 Task: Add a signature Matthias Hill containing With heartfelt thanks and warm wishes, Matthias Hill to email address softage.3@softage.net and add a folder Meeting minutes
Action: Mouse moved to (46, 94)
Screenshot: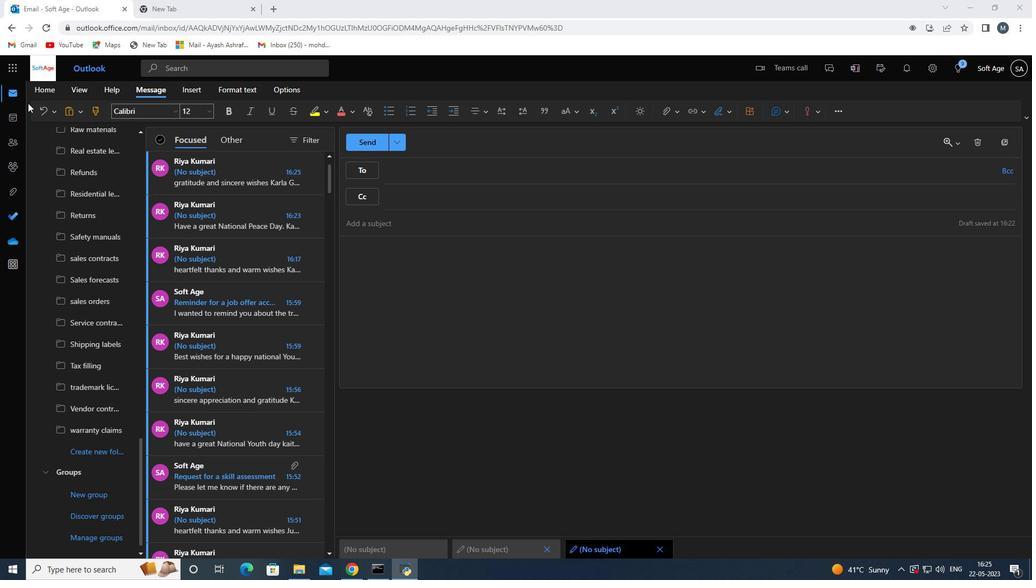 
Action: Mouse pressed left at (46, 94)
Screenshot: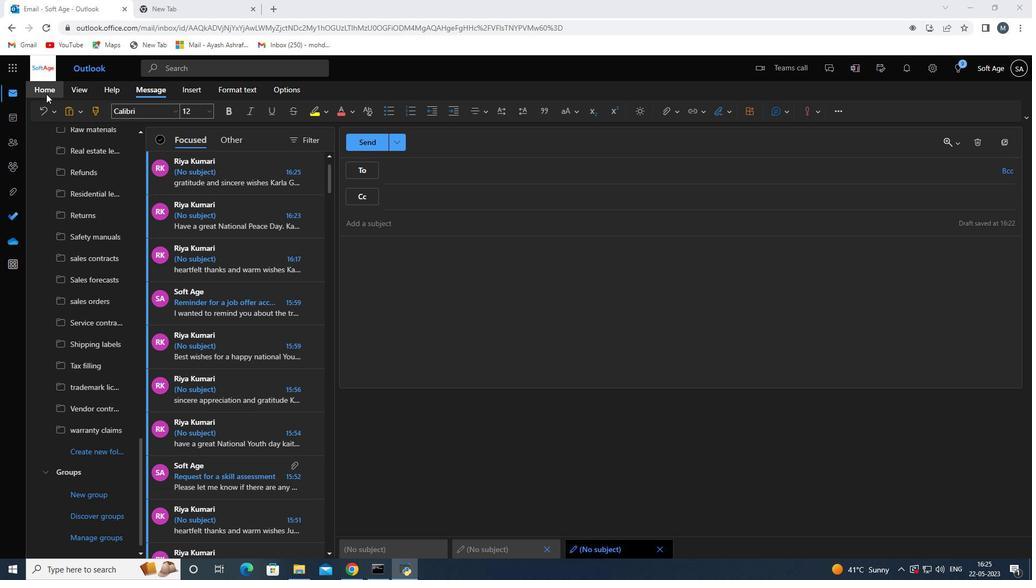 
Action: Mouse moved to (135, 108)
Screenshot: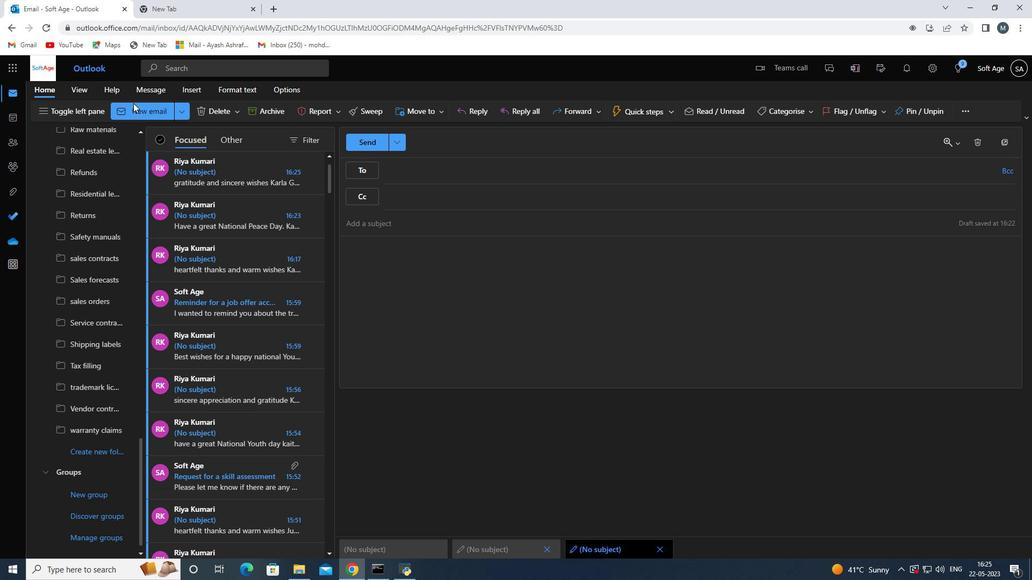 
Action: Mouse pressed left at (135, 108)
Screenshot: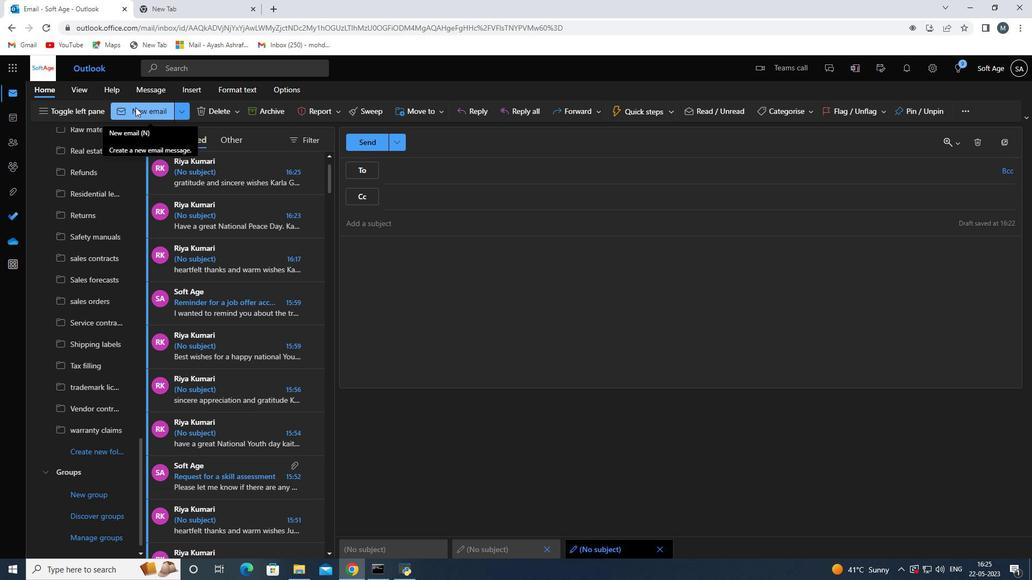 
Action: Mouse moved to (731, 113)
Screenshot: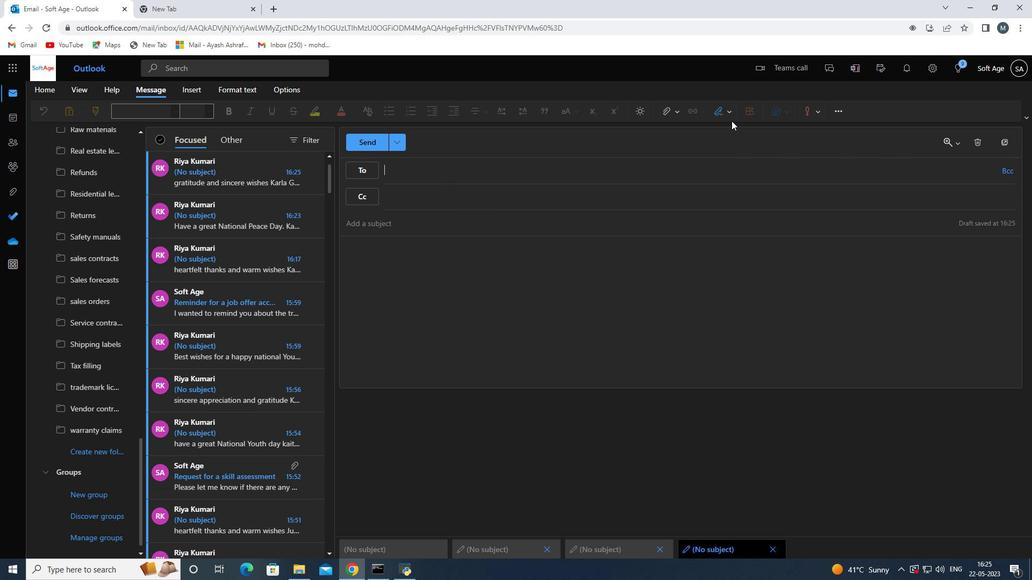 
Action: Mouse pressed left at (731, 113)
Screenshot: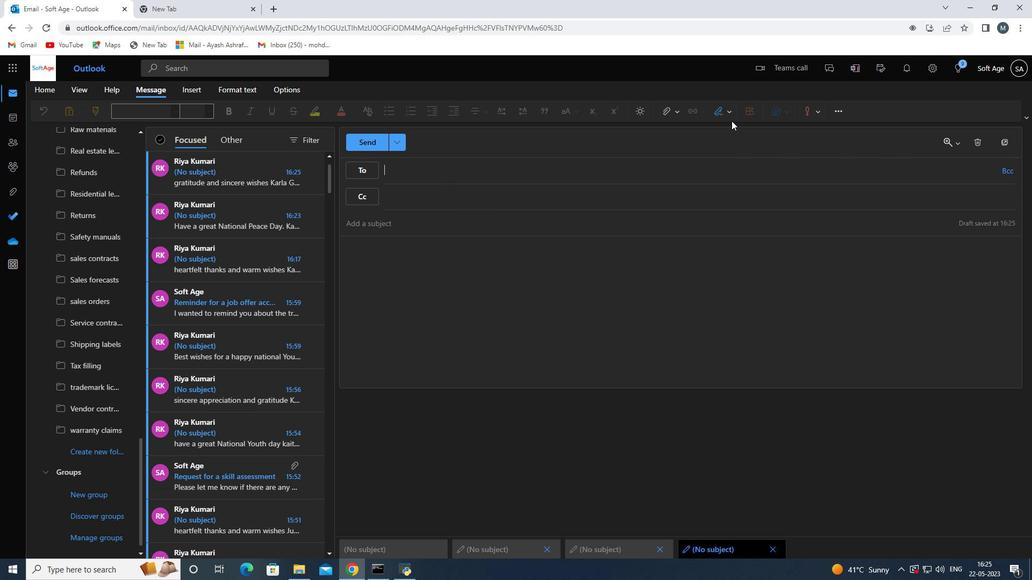 
Action: Mouse moved to (705, 159)
Screenshot: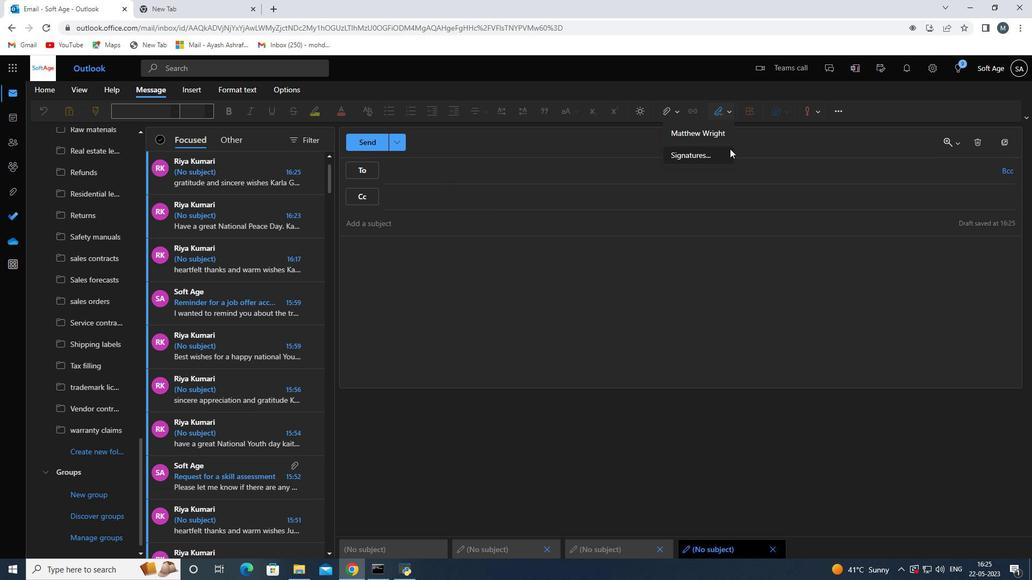 
Action: Mouse pressed left at (705, 159)
Screenshot: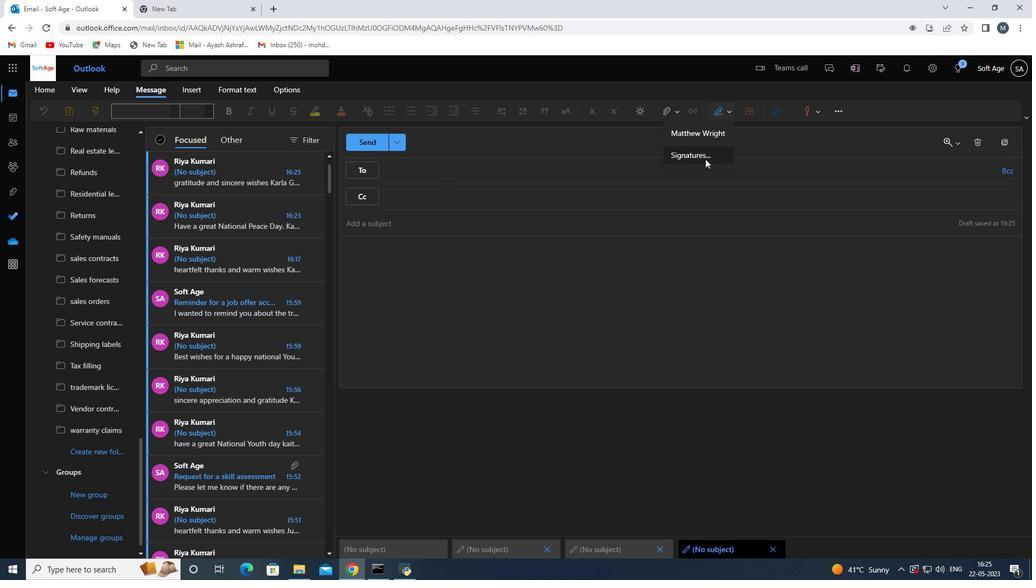
Action: Mouse moved to (724, 201)
Screenshot: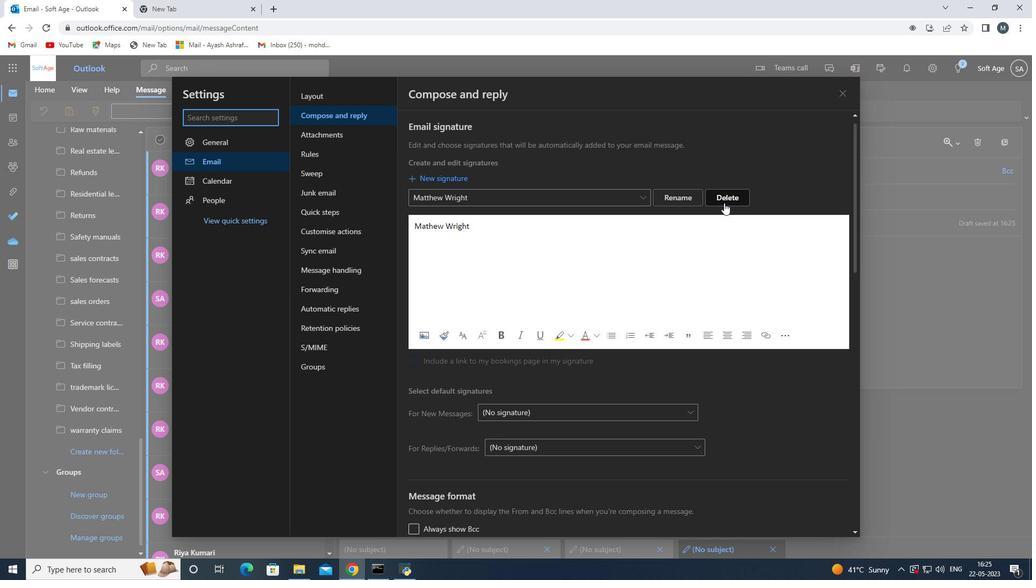 
Action: Mouse pressed left at (724, 201)
Screenshot: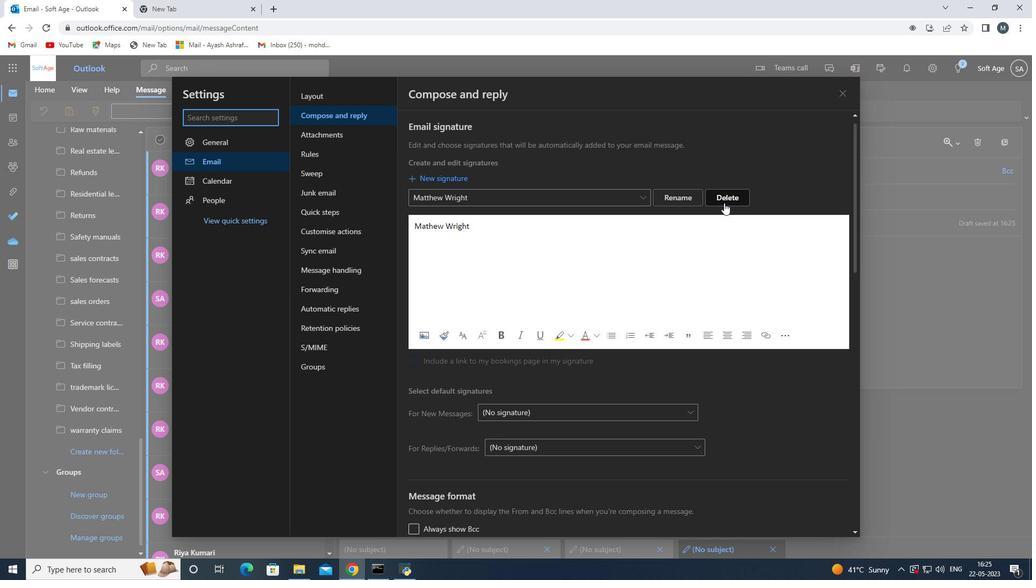 
Action: Mouse moved to (501, 194)
Screenshot: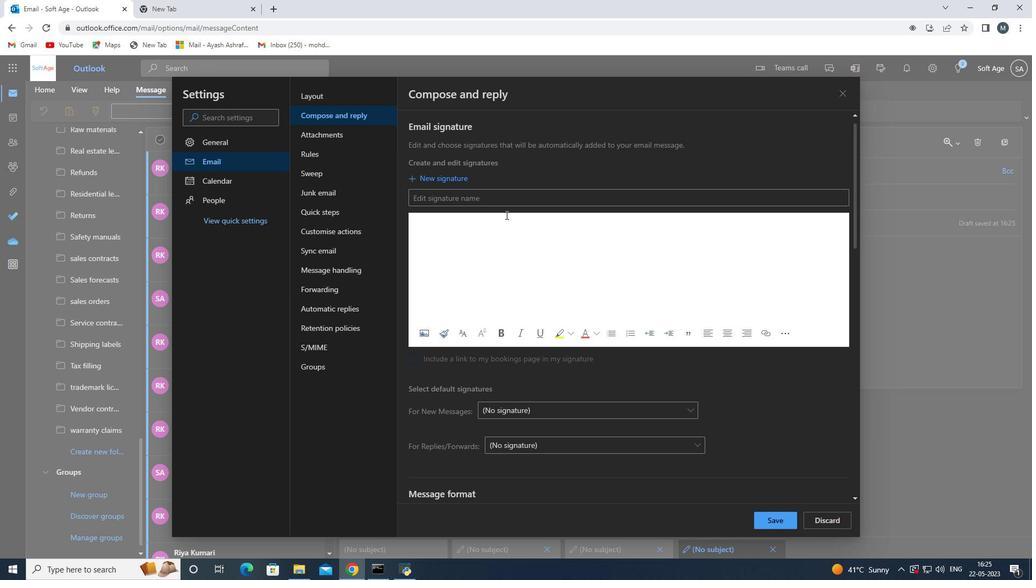 
Action: Mouse pressed left at (501, 194)
Screenshot: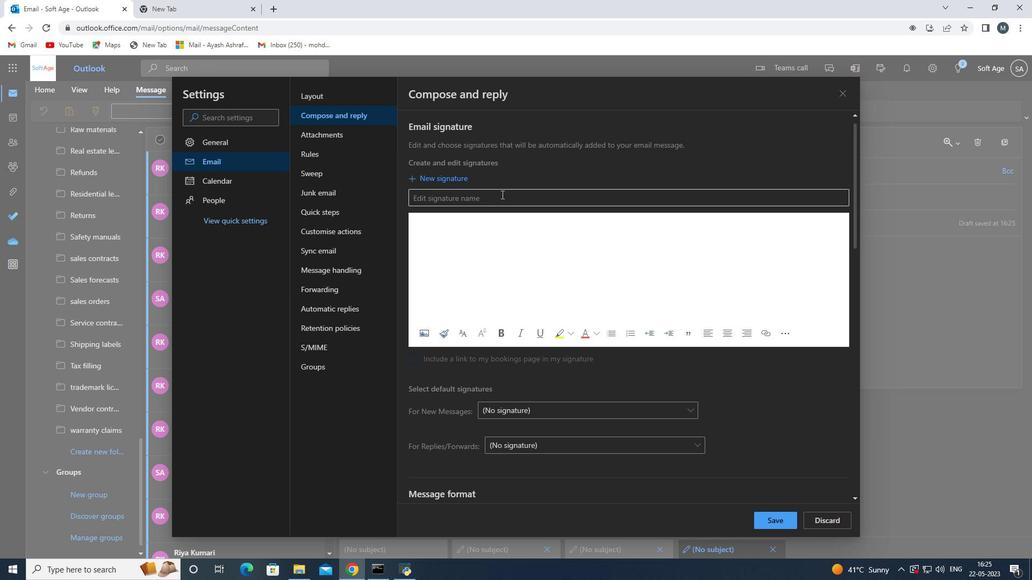
Action: Key pressed <Key.shift>mathi<Key.backspace><Key.backspace><Key.backspace><Key.backspace><Key.backspace><Key.shift>Matthias<Key.space><Key.shift>H<Key.backspace><Key.shift>Hill<Key.space>
Screenshot: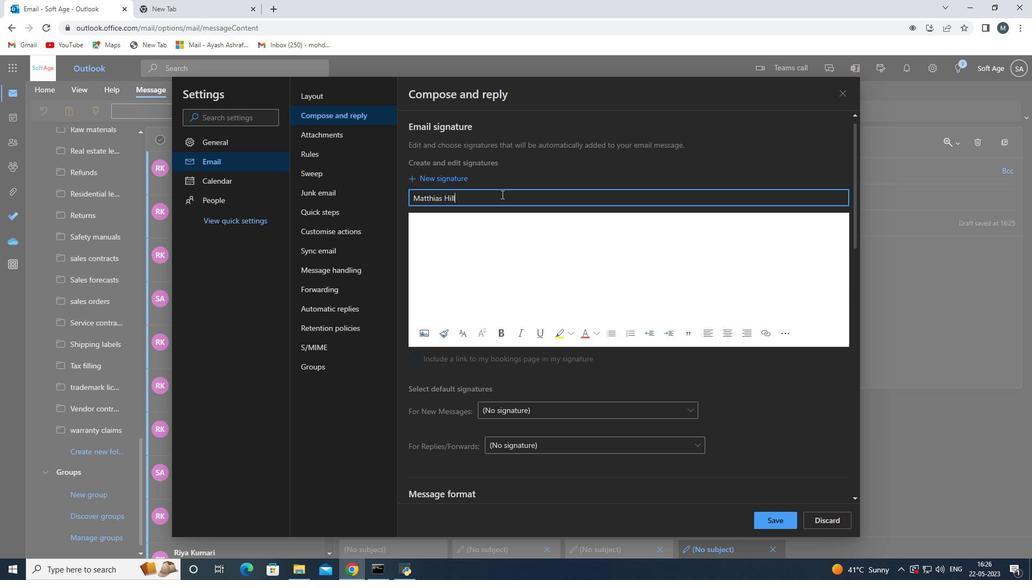
Action: Mouse moved to (477, 231)
Screenshot: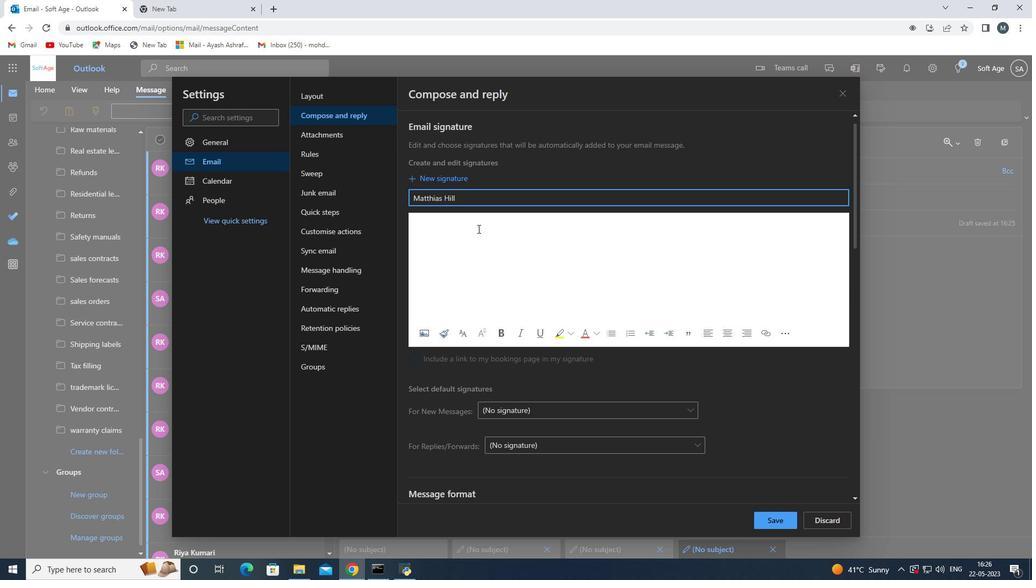 
Action: Mouse pressed left at (477, 231)
Screenshot: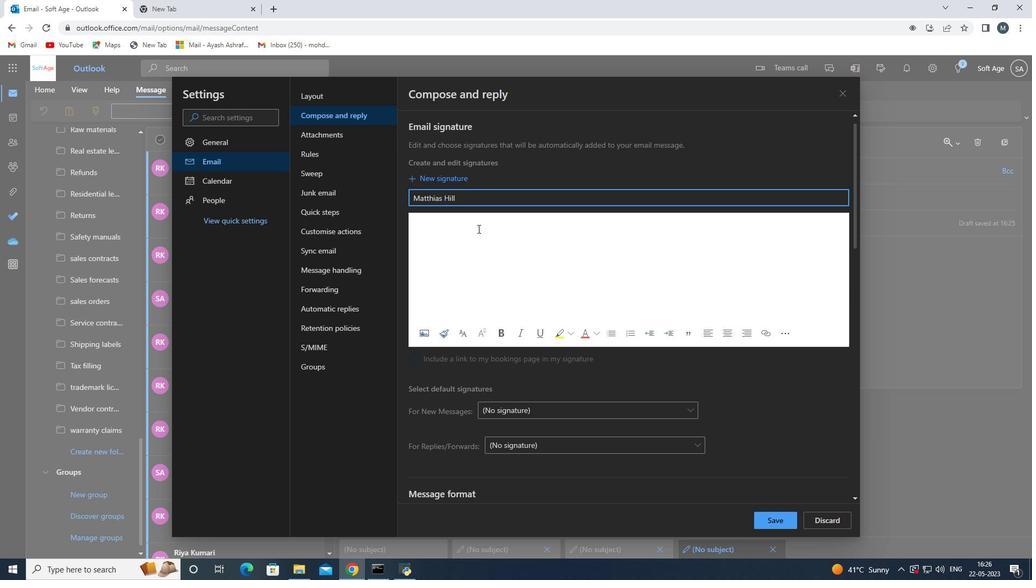 
Action: Mouse moved to (477, 231)
Screenshot: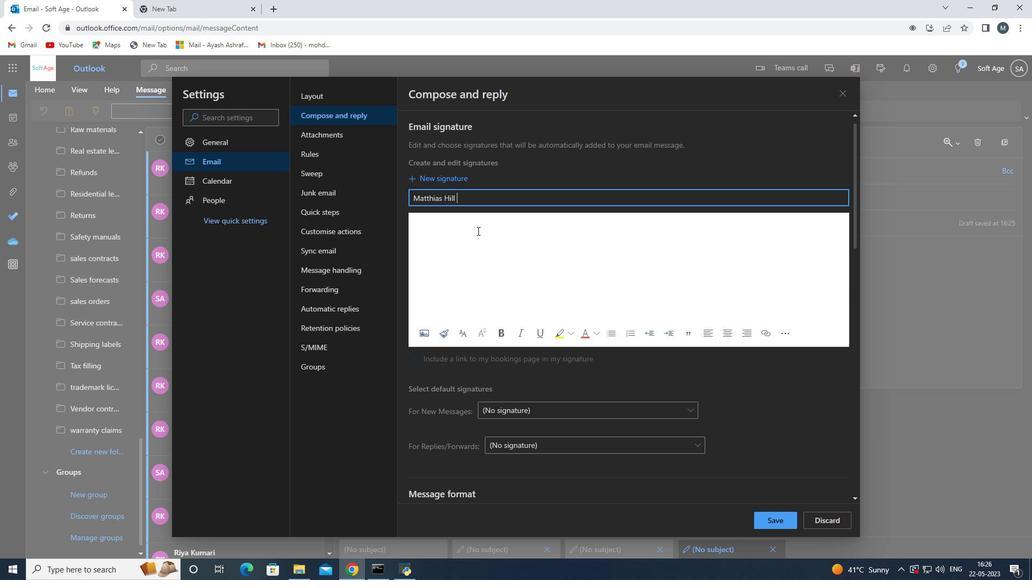 
Action: Key pressed <Key.shift>Matthis<Key.backspace>as<Key.space><Key.shift>Hill<Key.space>
Screenshot: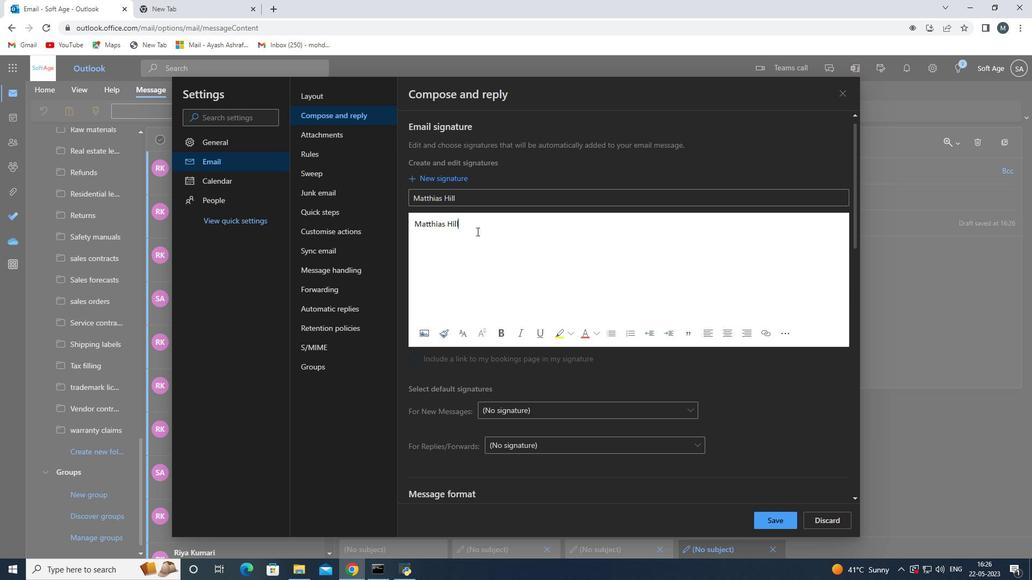 
Action: Mouse moved to (771, 520)
Screenshot: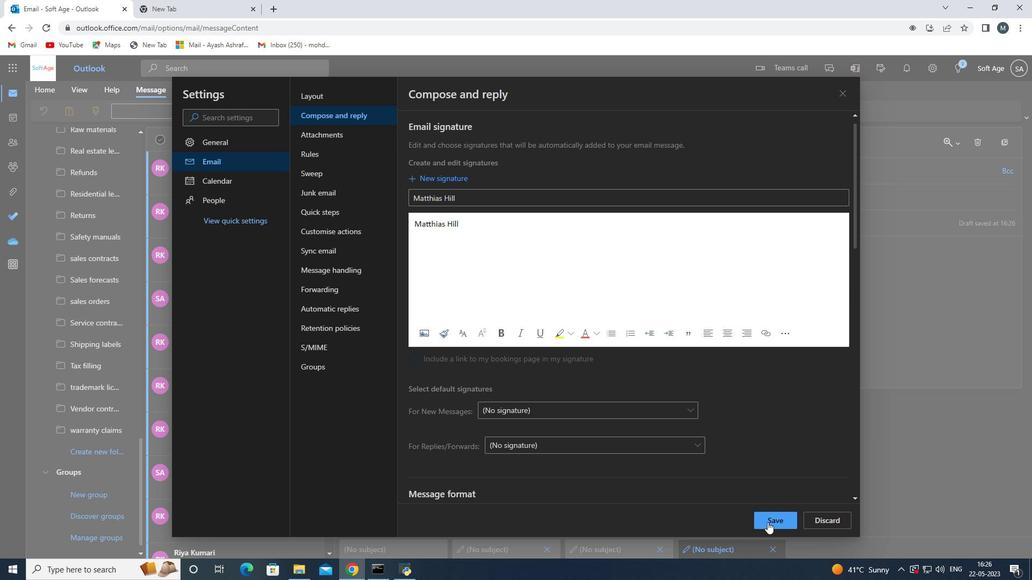 
Action: Mouse pressed left at (771, 520)
Screenshot: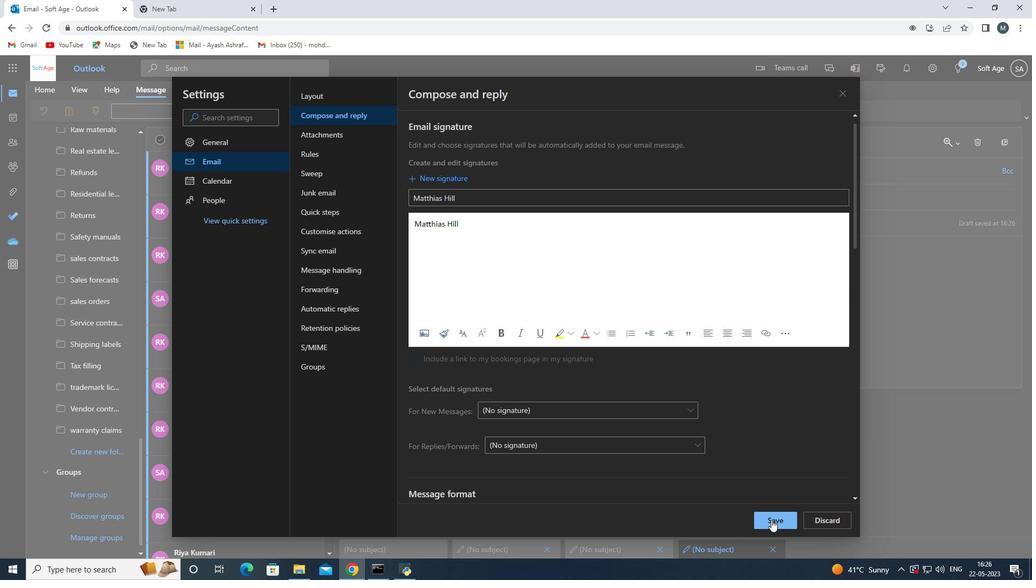 
Action: Mouse moved to (847, 93)
Screenshot: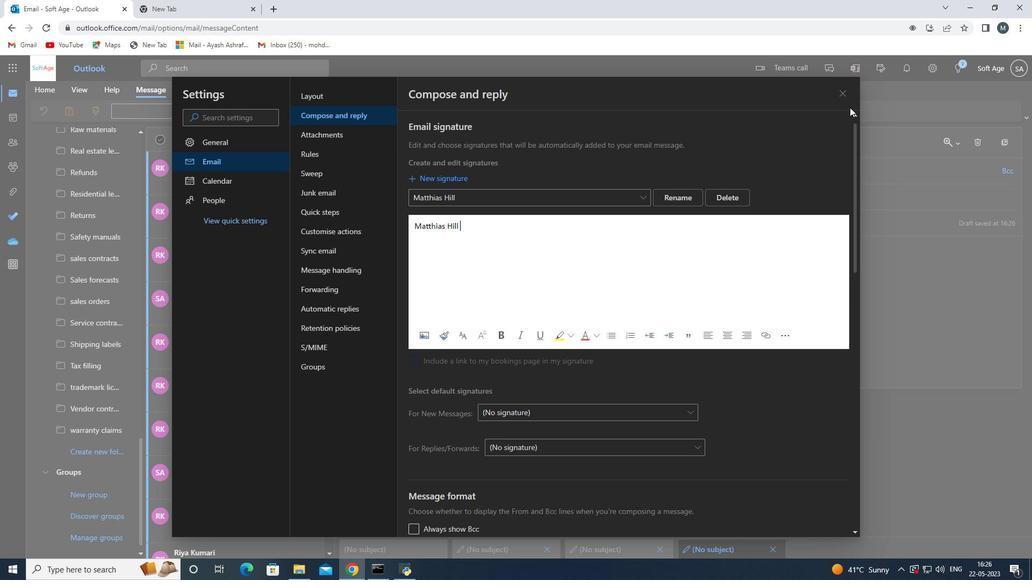 
Action: Mouse pressed left at (847, 93)
Screenshot: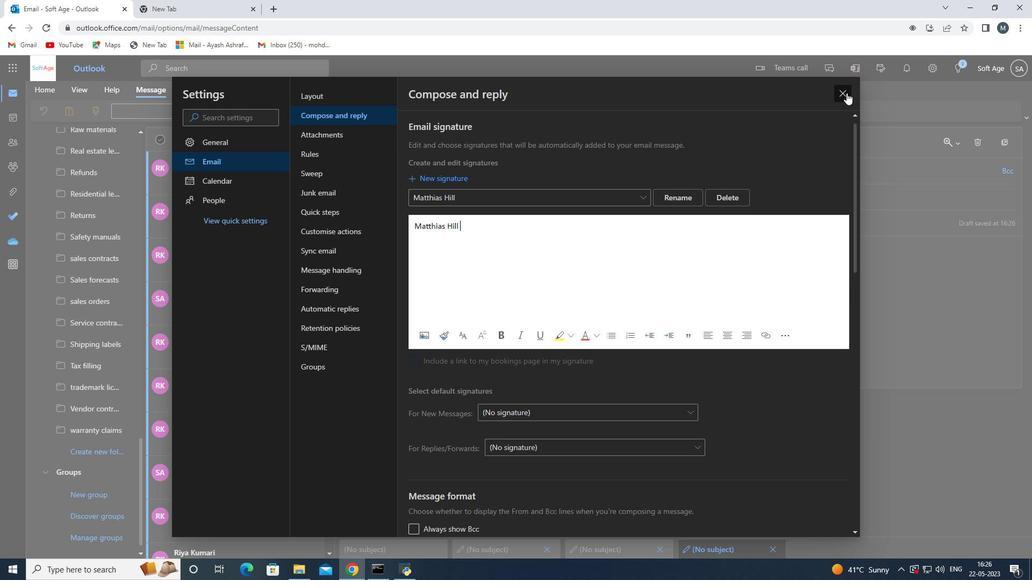 
Action: Mouse moved to (419, 250)
Screenshot: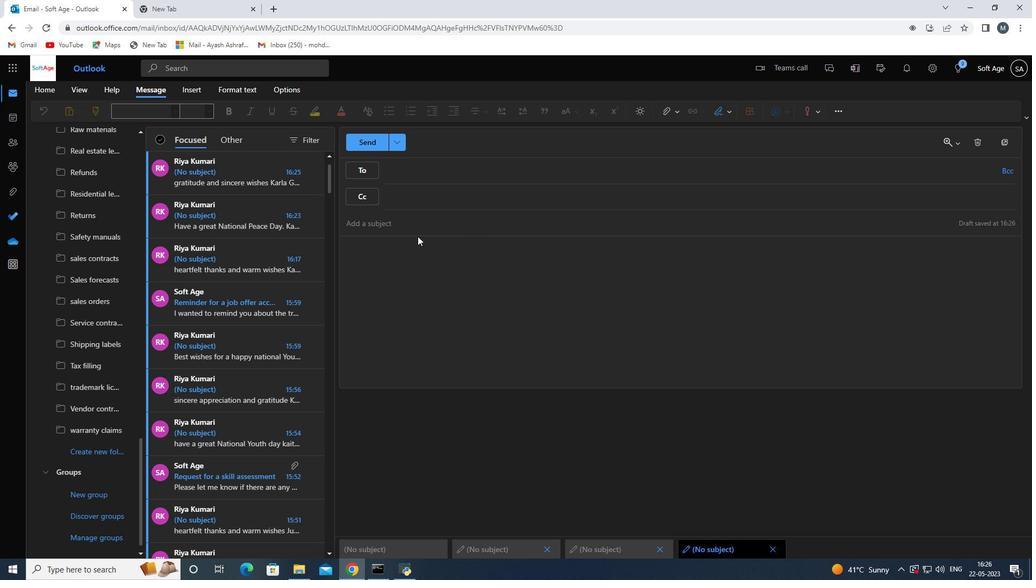 
Action: Mouse pressed left at (419, 250)
Screenshot: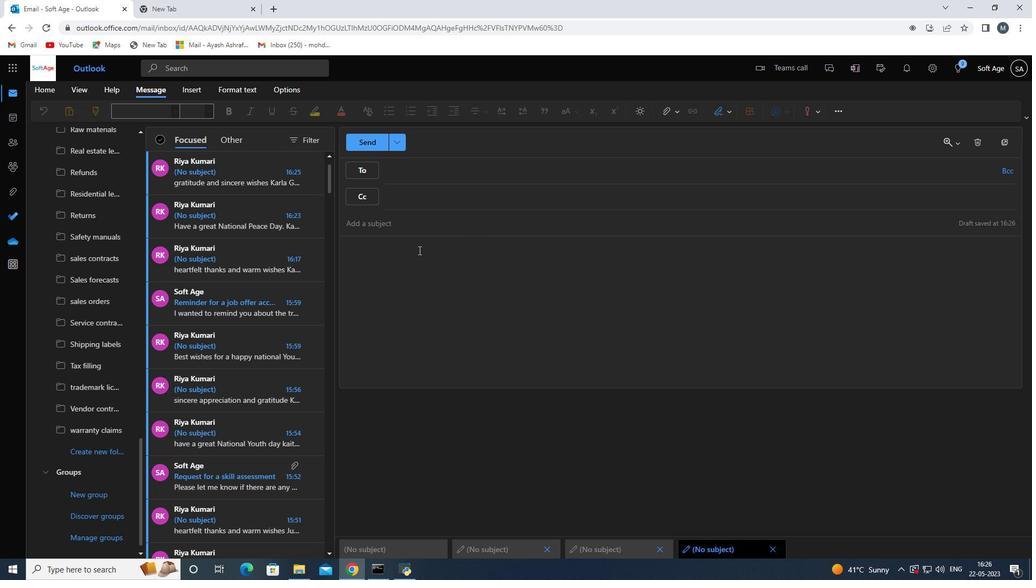 
Action: Mouse moved to (723, 114)
Screenshot: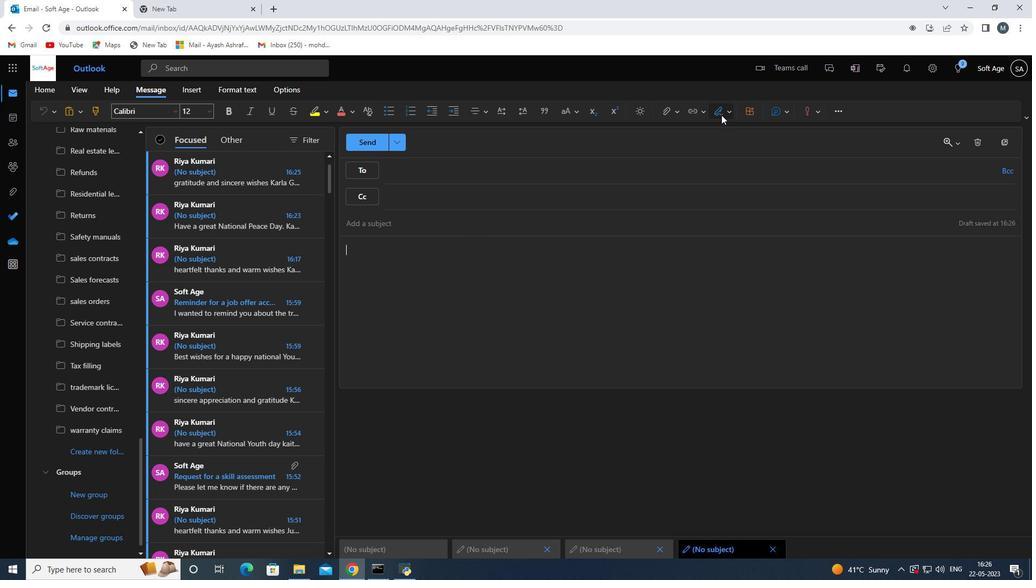 
Action: Mouse pressed left at (723, 114)
Screenshot: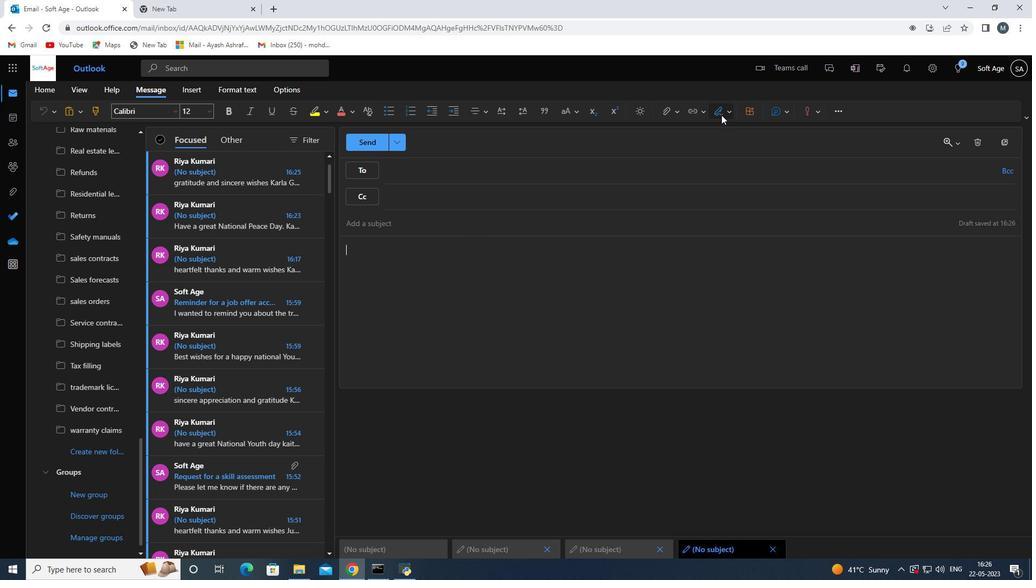 
Action: Mouse moved to (711, 138)
Screenshot: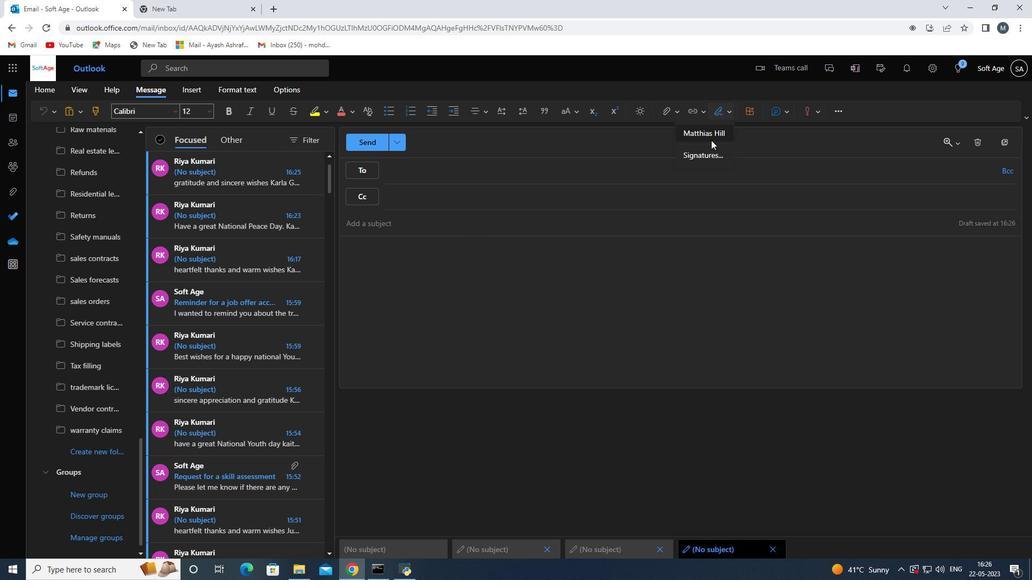 
Action: Mouse pressed left at (711, 138)
Screenshot: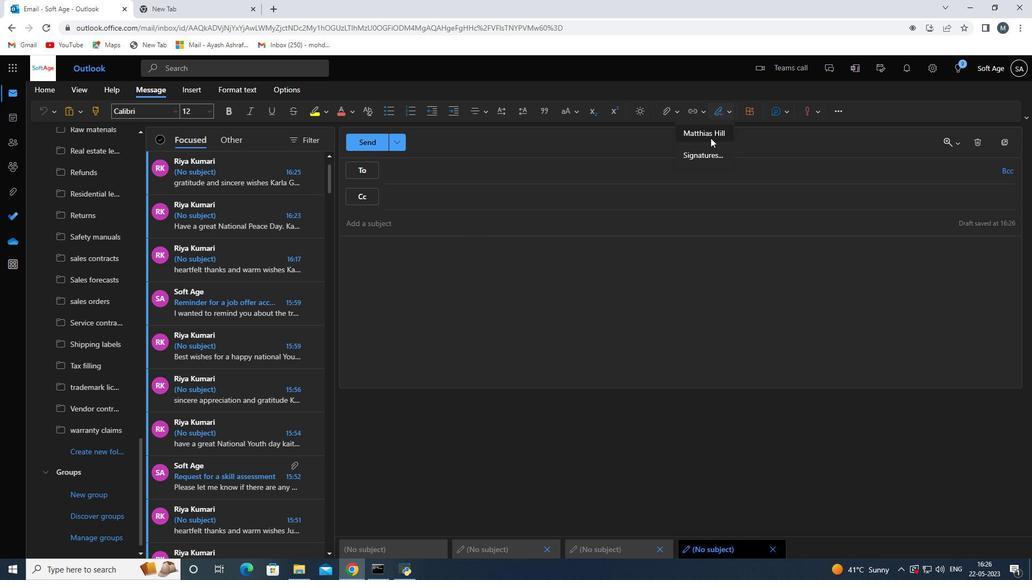 
Action: Mouse moved to (396, 259)
Screenshot: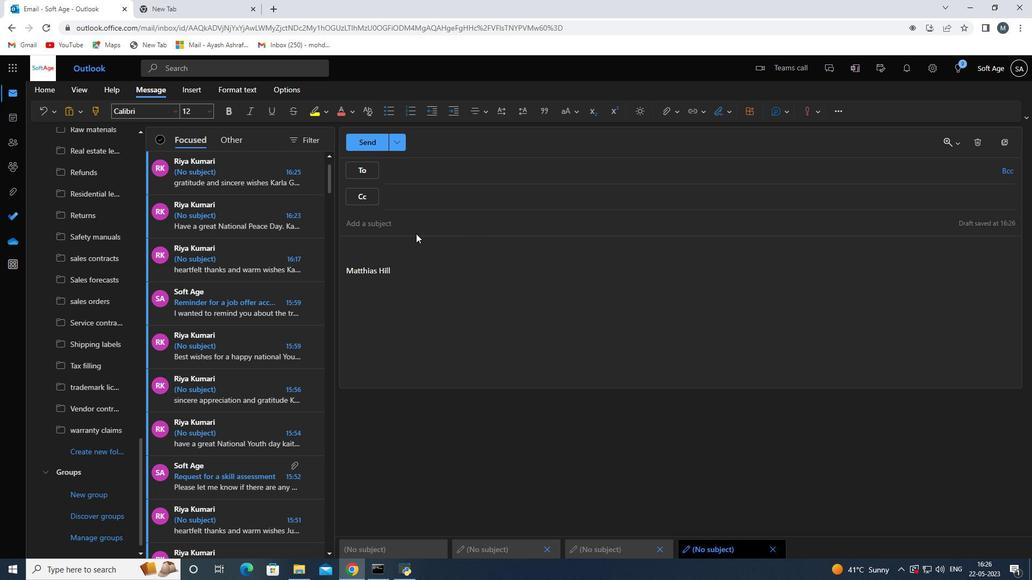 
Action: Key pressed <Key.shift>Heartfelt<Key.space>thanks<Key.space>and<Key.space>warm<Key.space>wishes<Key.space>
Screenshot: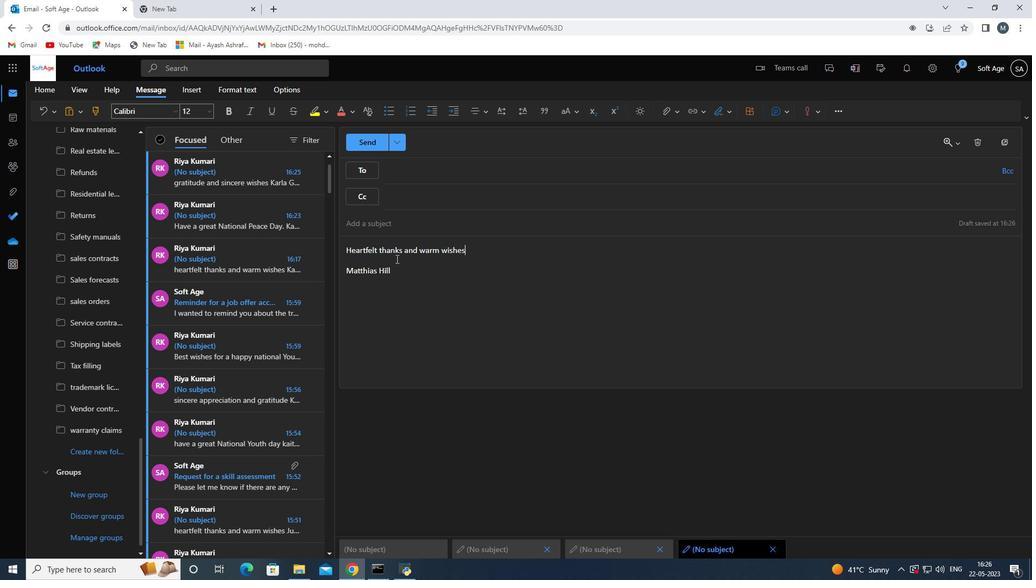 
Action: Mouse moved to (417, 175)
Screenshot: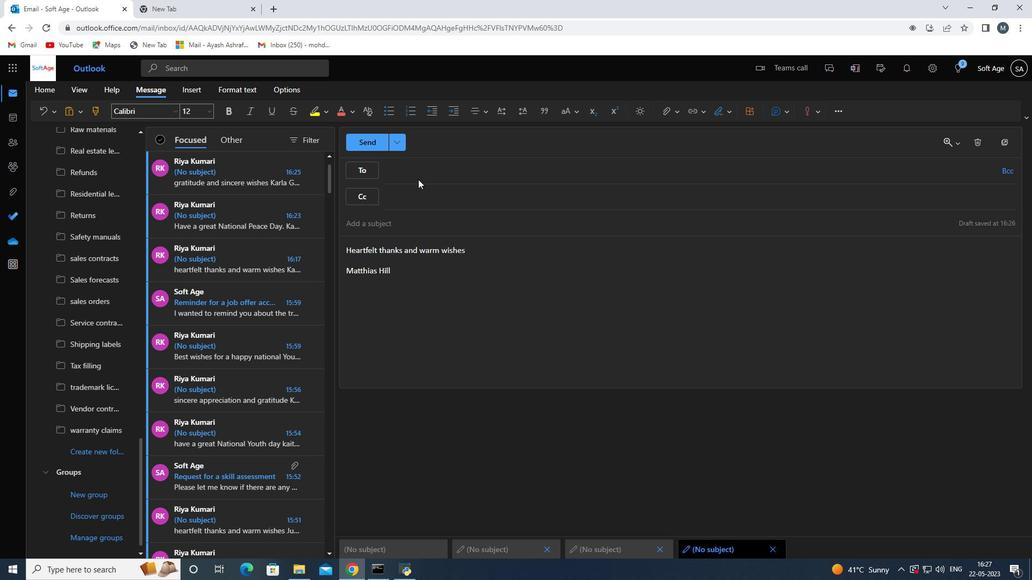 
Action: Mouse pressed left at (417, 175)
Screenshot: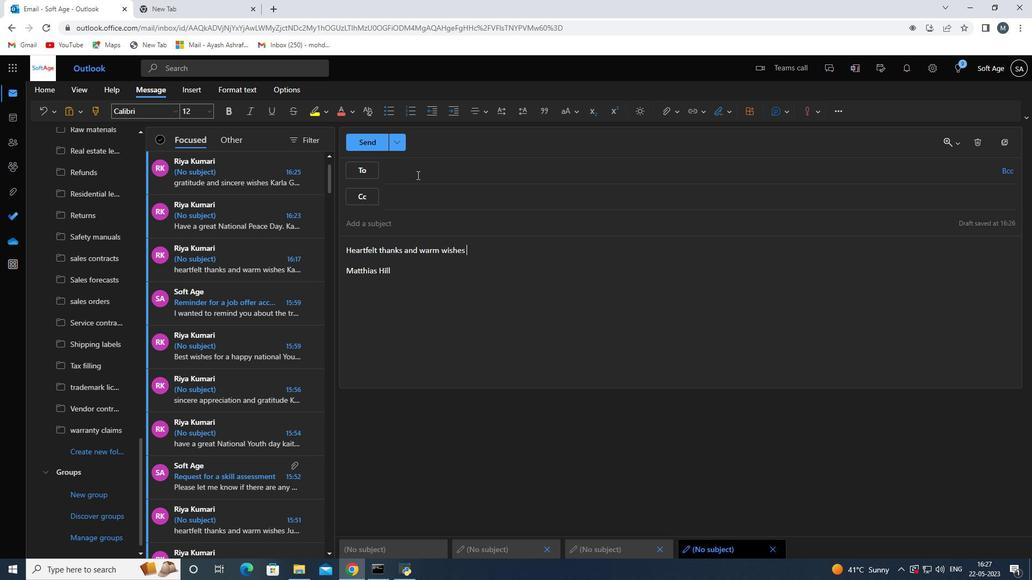 
Action: Key pressed softage.3<Key.shift><Key.shift><Key.shift><Key.shift><Key.shift>2<Key.backspace><Key.shift>@
Screenshot: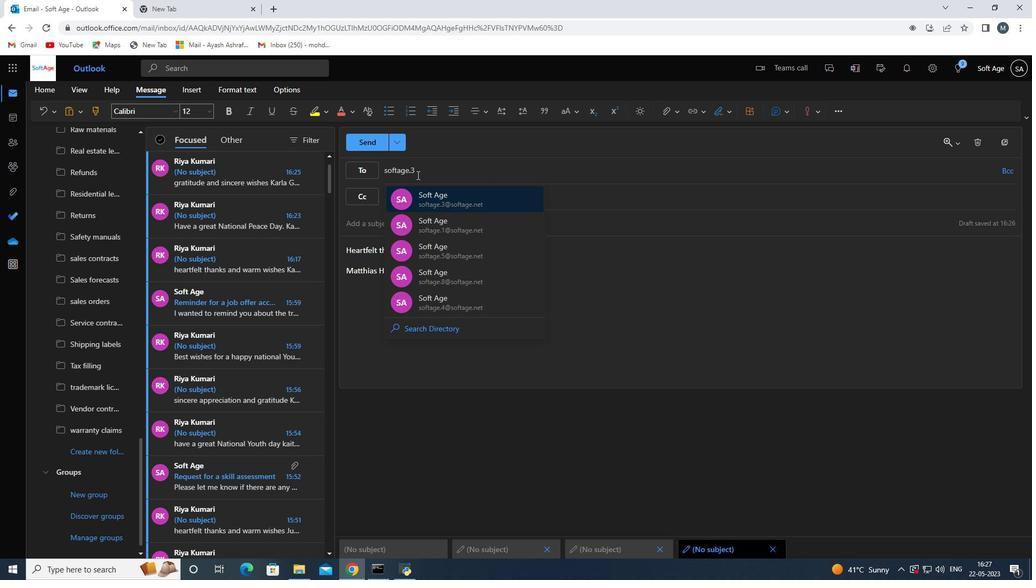 
Action: Mouse moved to (427, 196)
Screenshot: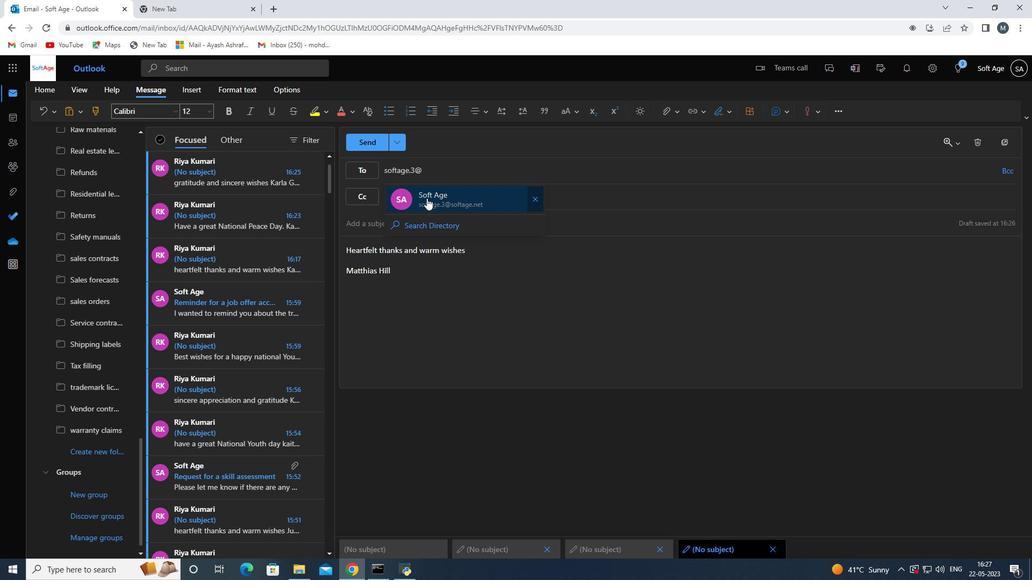 
Action: Mouse pressed left at (427, 196)
Screenshot: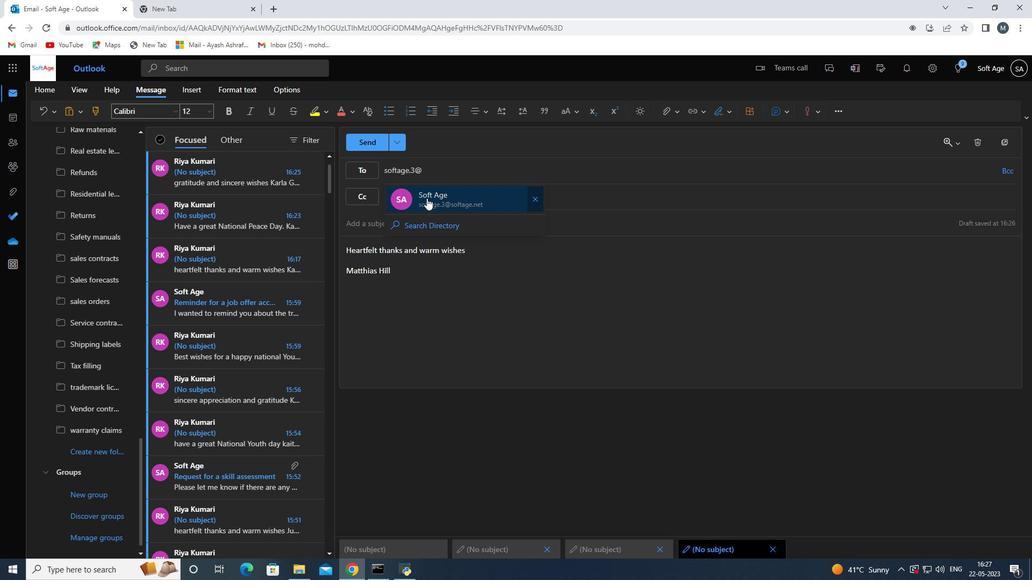 
Action: Mouse moved to (107, 447)
Screenshot: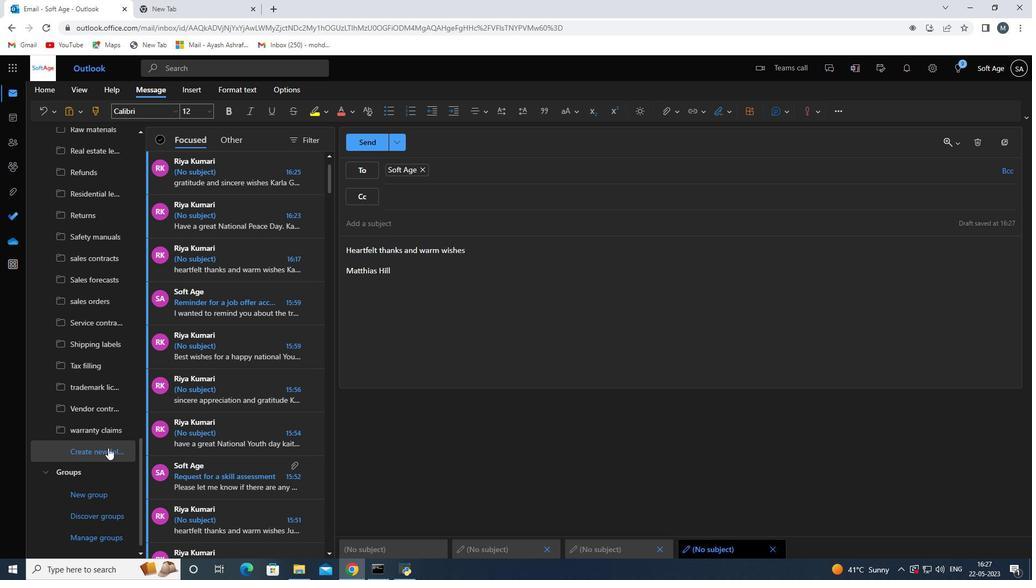 
Action: Mouse pressed left at (107, 447)
Screenshot: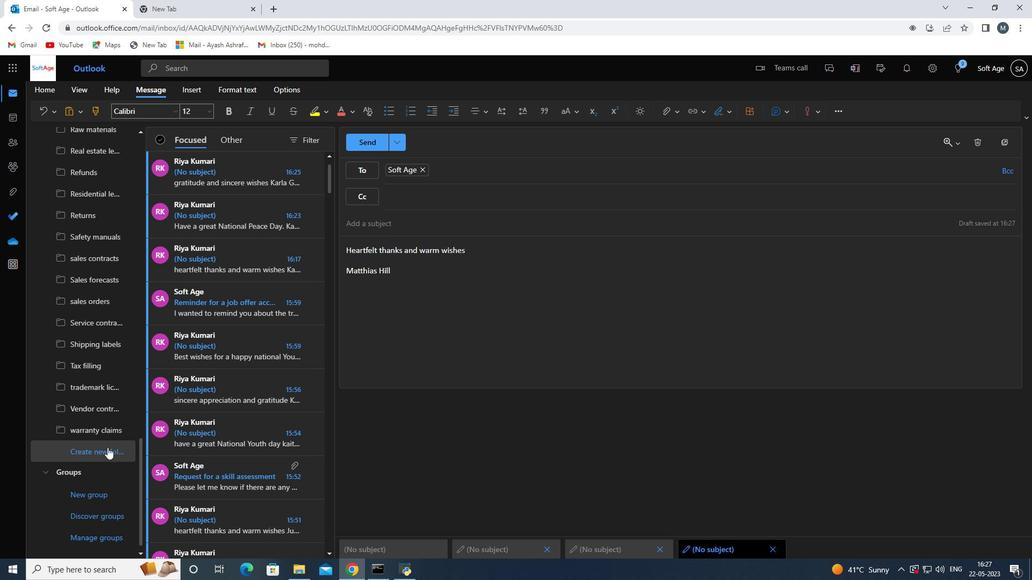 
Action: Mouse moved to (84, 452)
Screenshot: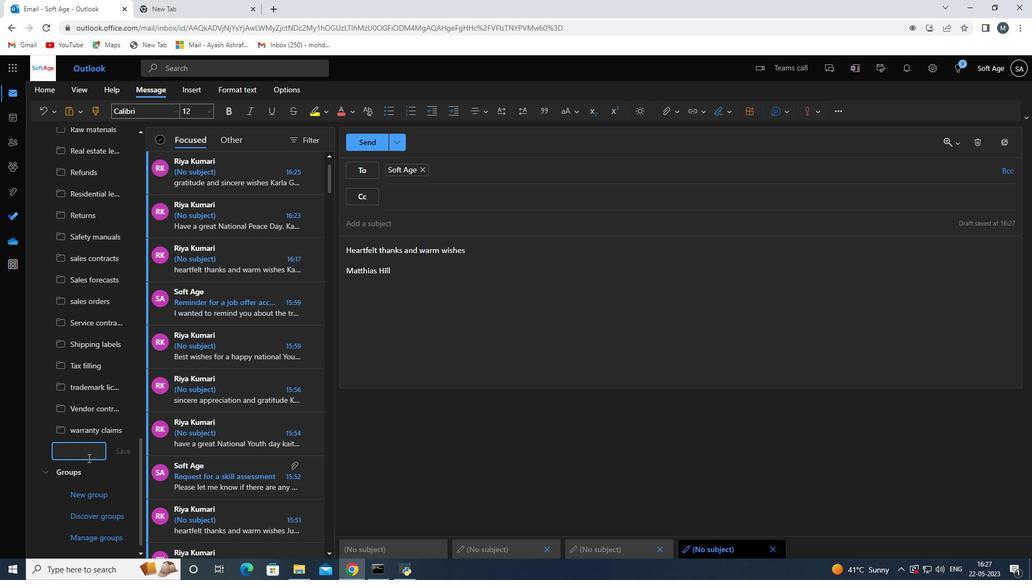 
Action: Mouse pressed left at (84, 452)
Screenshot: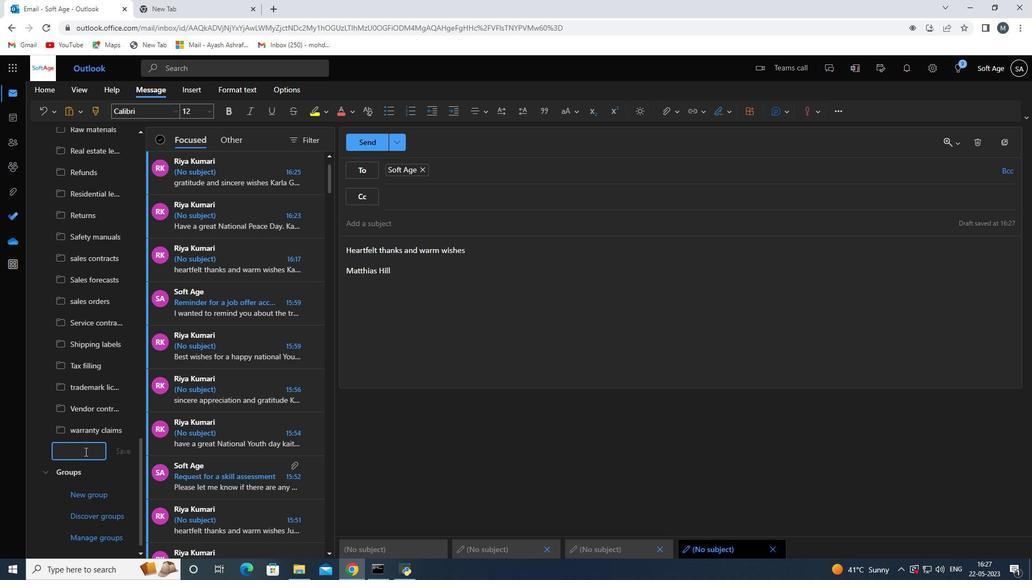 
Action: Key pressed <Key.shift><Key.shift>
Screenshot: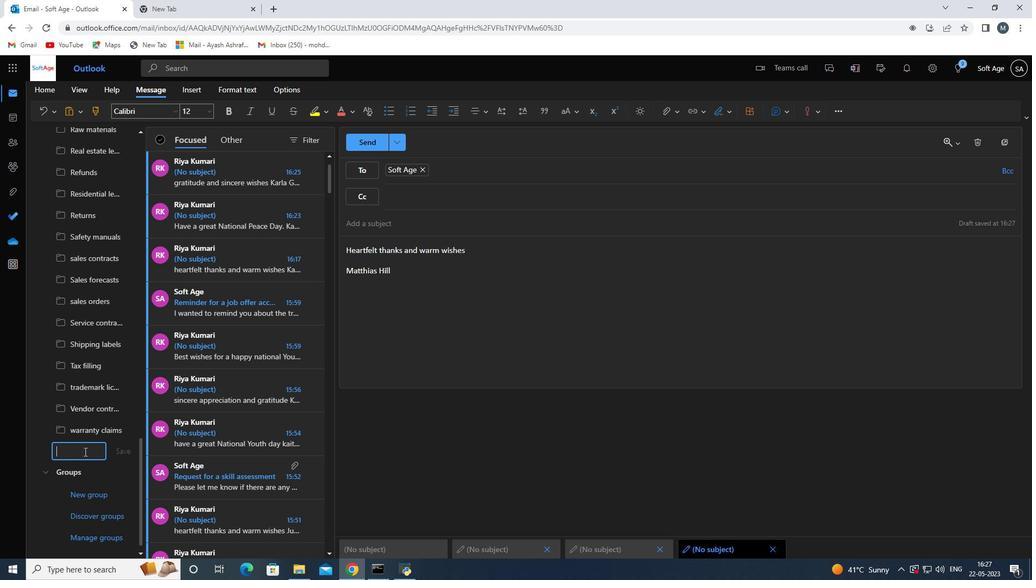 
Action: Mouse moved to (84, 451)
Screenshot: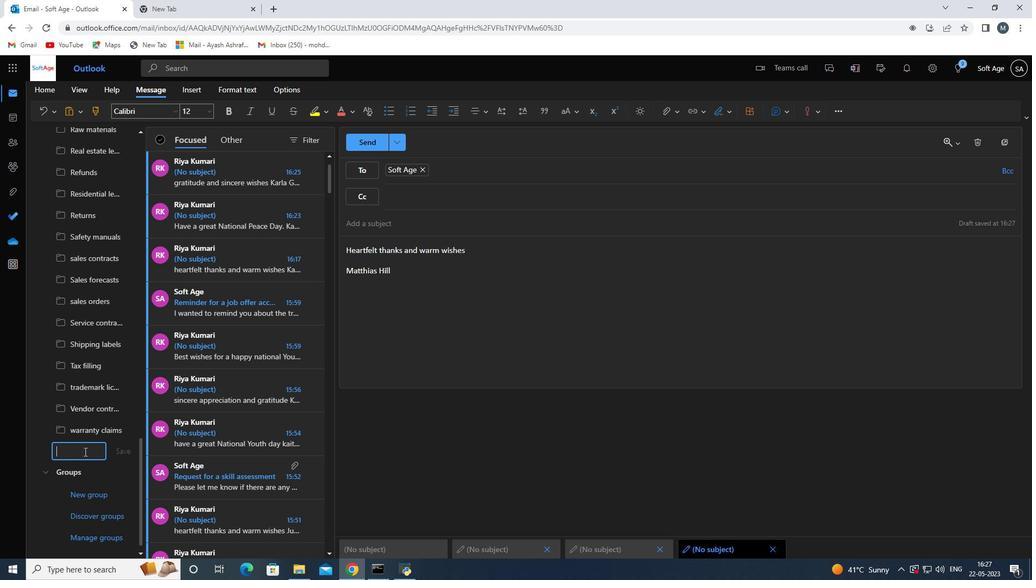 
Action: Key pressed <Key.shift><Key.shift><Key.shift><Key.shift><Key.shift><Key.shift><Key.shift><Key.shift><Key.shift><Key.shift><Key.shift><Key.shift><Key.shift><Key.shift><Key.shift><Key.shift><Key.shift><Key.shift><Key.shift><Key.shift>Meeting<Key.space>minurtes<Key.space>
Screenshot: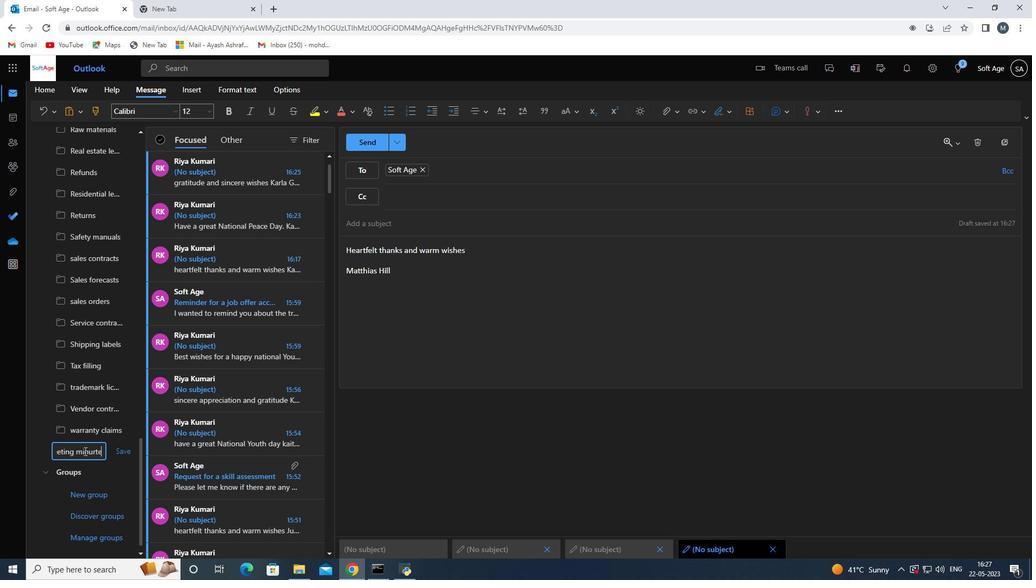 
Action: Mouse moved to (95, 452)
Screenshot: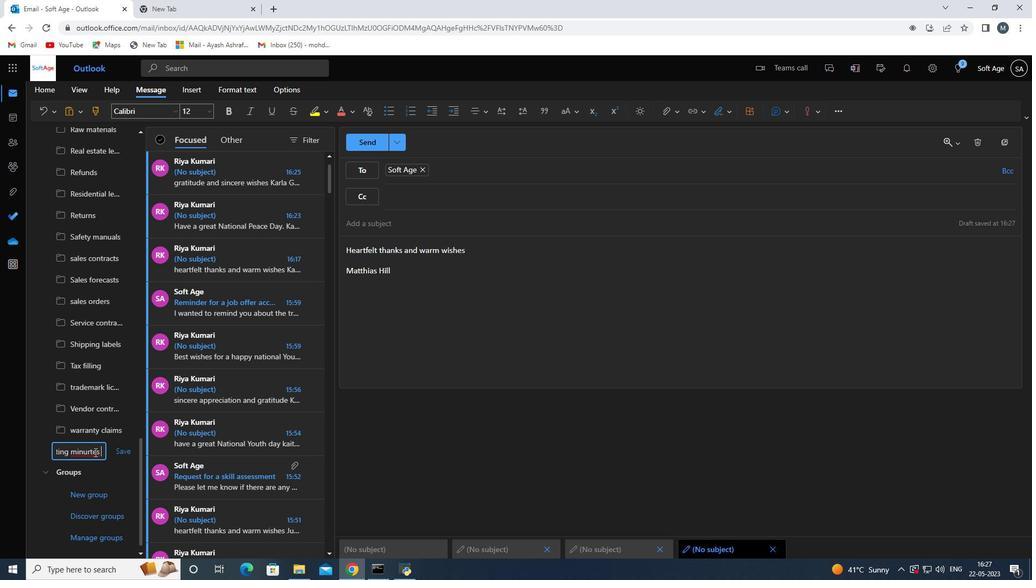 
Action: Mouse pressed left at (95, 452)
Screenshot: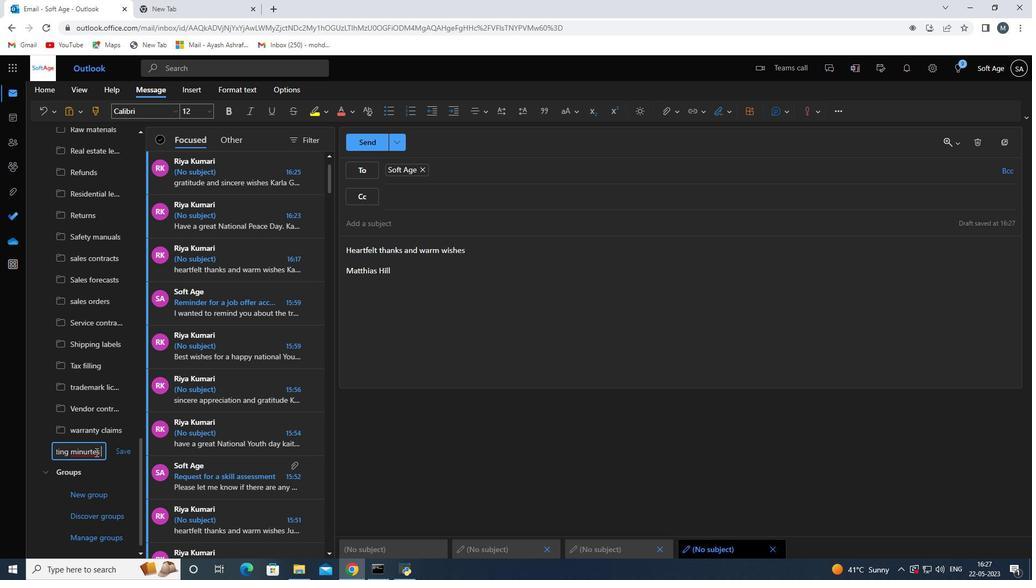 
Action: Mouse moved to (132, 457)
Screenshot: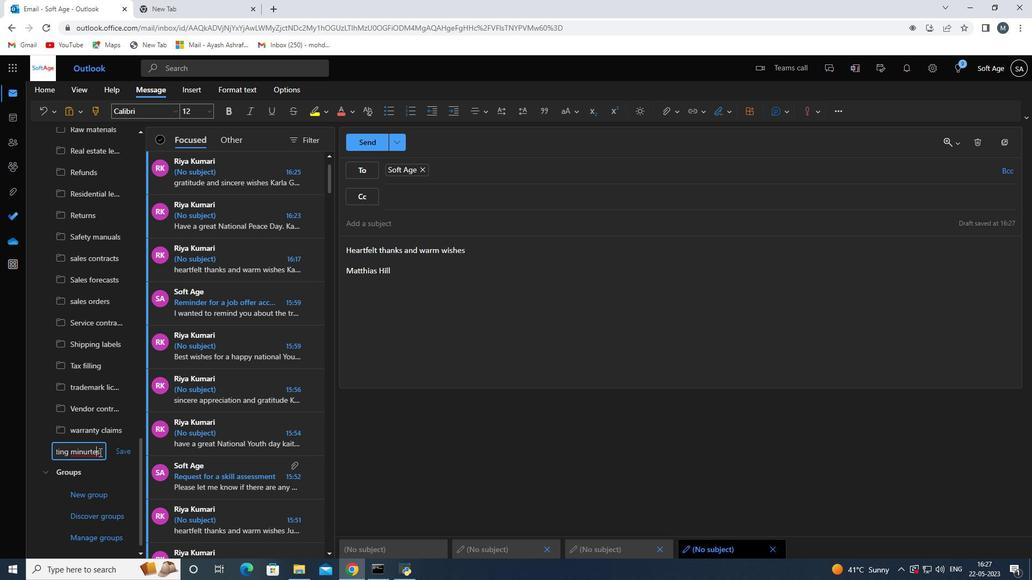 
Action: Key pressed <Key.backspace><Key.backspace>t
Screenshot: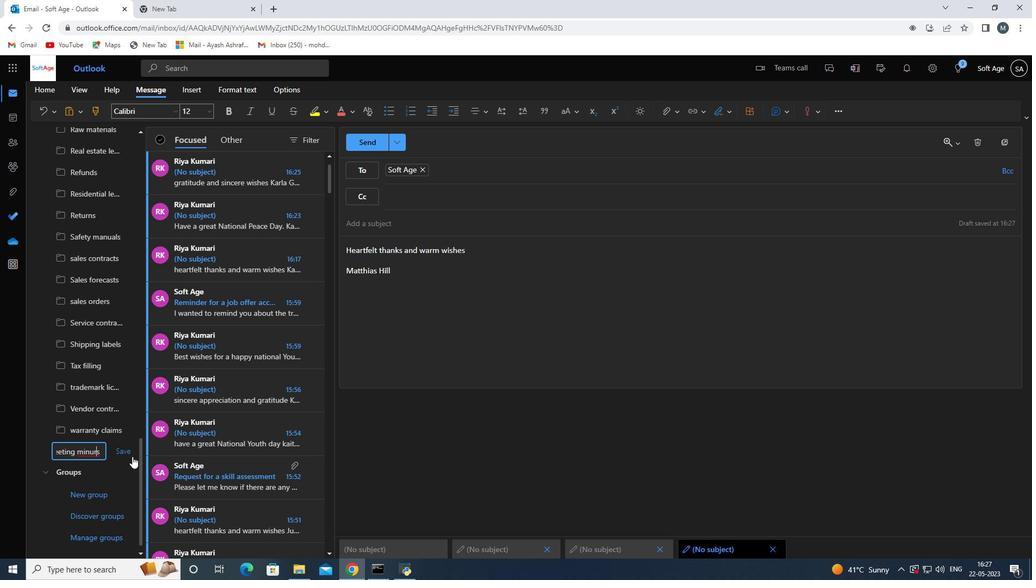 
Action: Mouse moved to (135, 465)
Screenshot: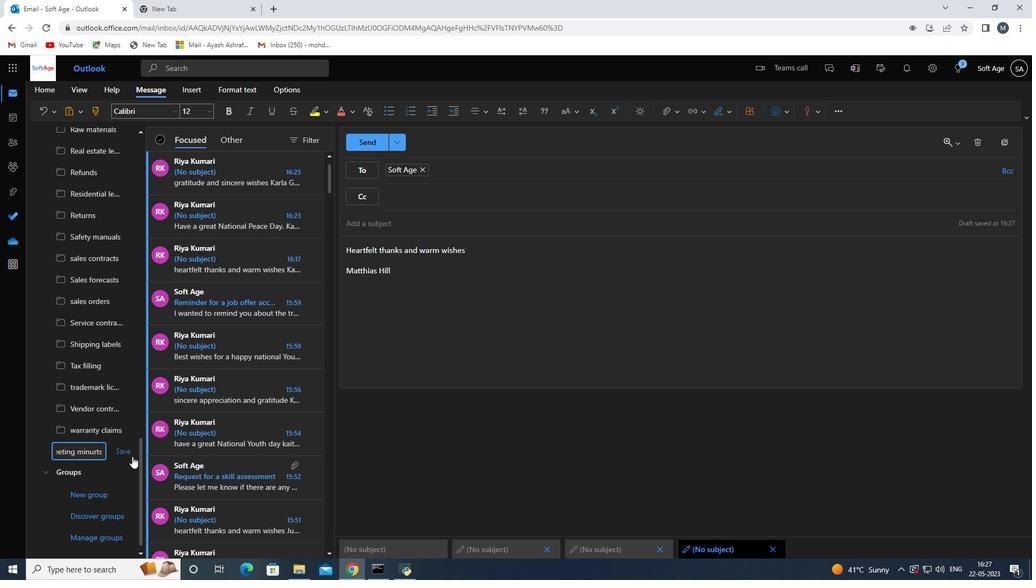 
Action: Key pressed e
Screenshot: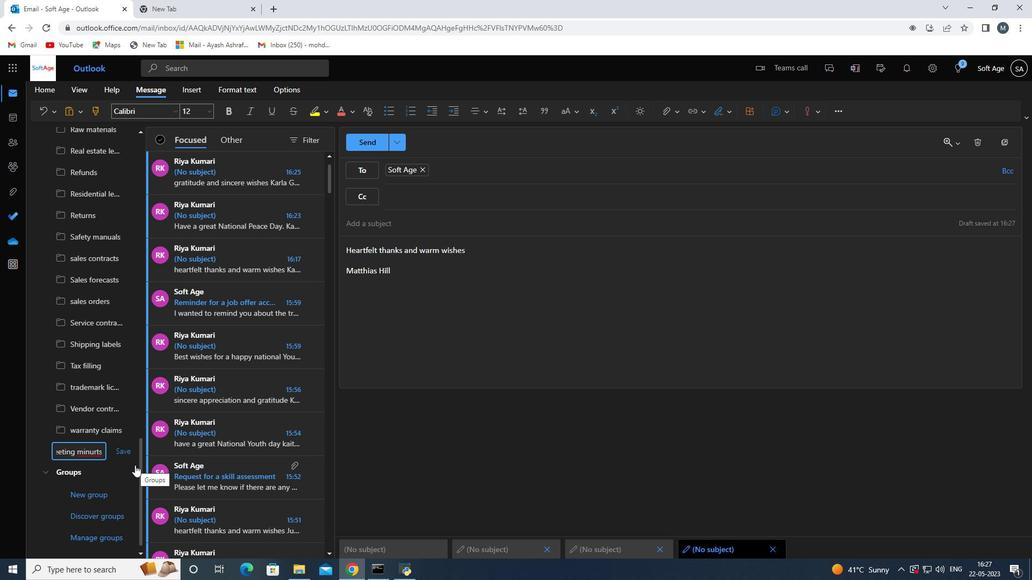 
Action: Mouse moved to (130, 452)
Screenshot: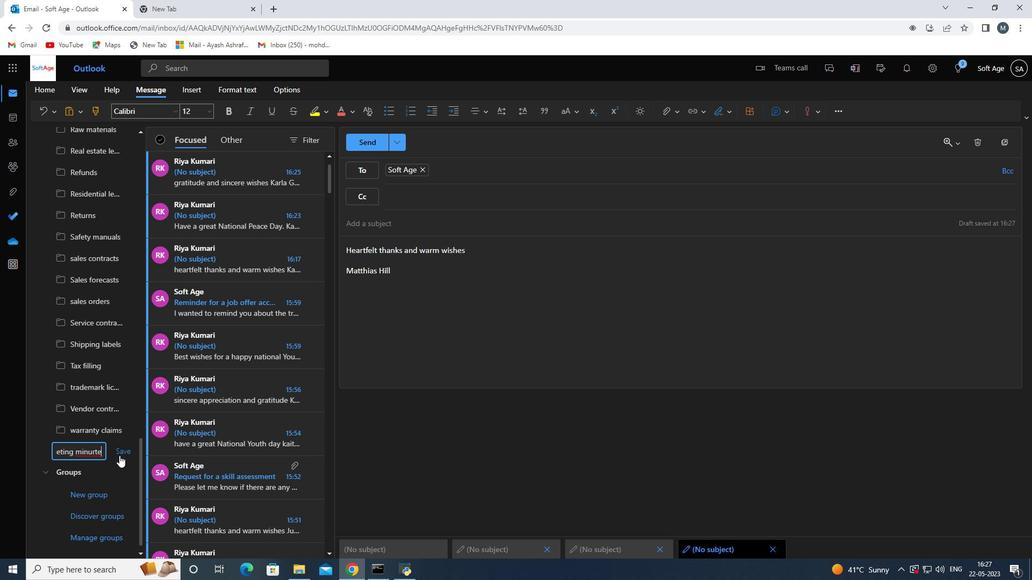 
Action: Key pressed a<Key.backspace>s
Screenshot: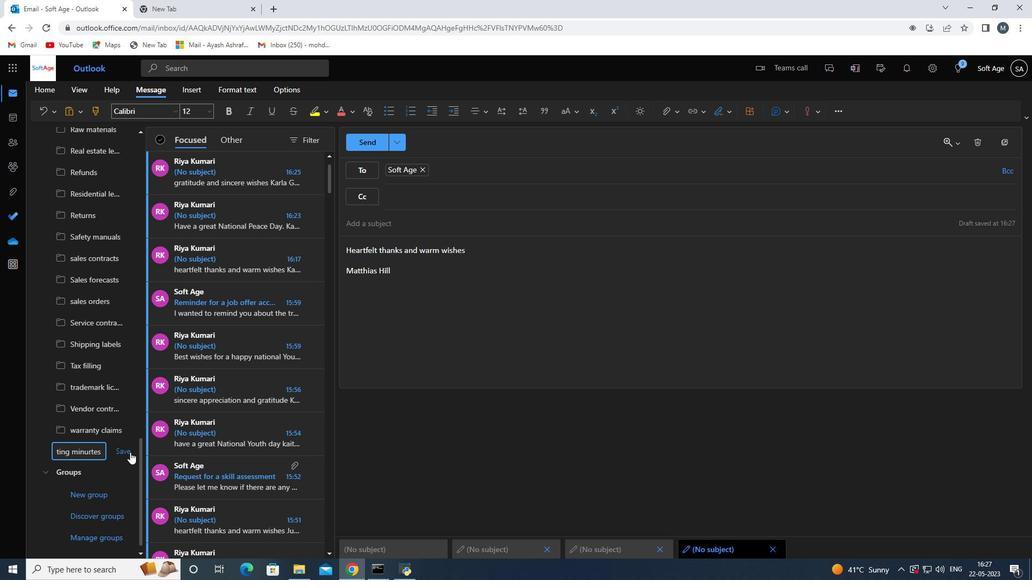 
Action: Mouse pressed left at (130, 452)
Screenshot: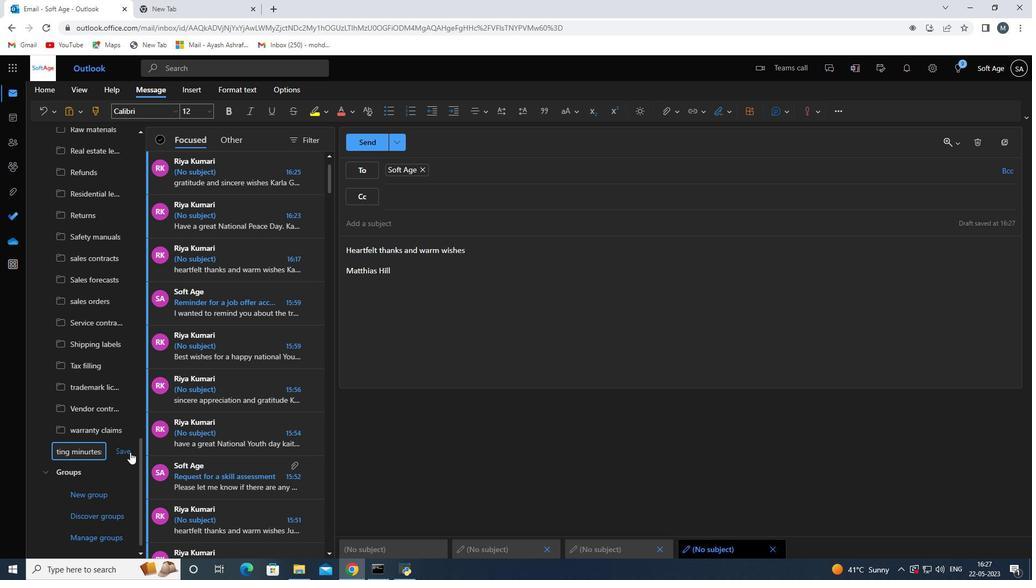 
Action: Mouse moved to (358, 324)
Screenshot: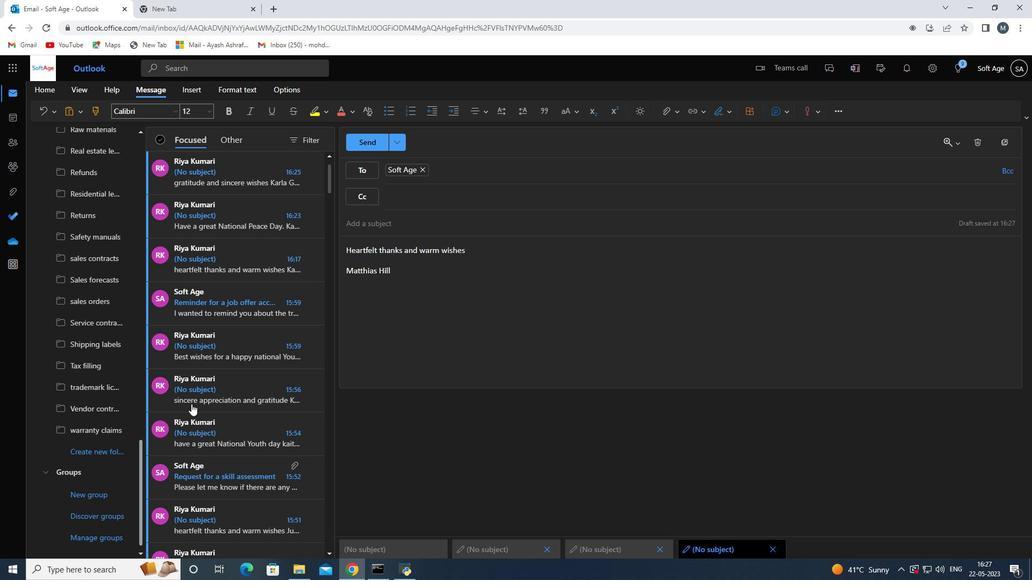 
Action: Mouse scrolled (358, 324) with delta (0, 0)
Screenshot: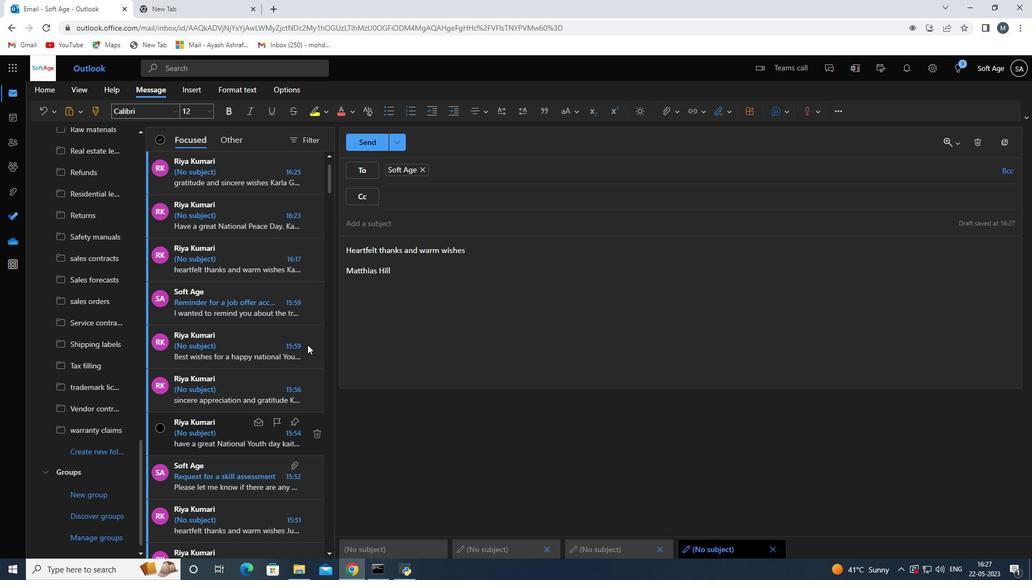 
Action: Mouse scrolled (358, 324) with delta (0, 0)
Screenshot: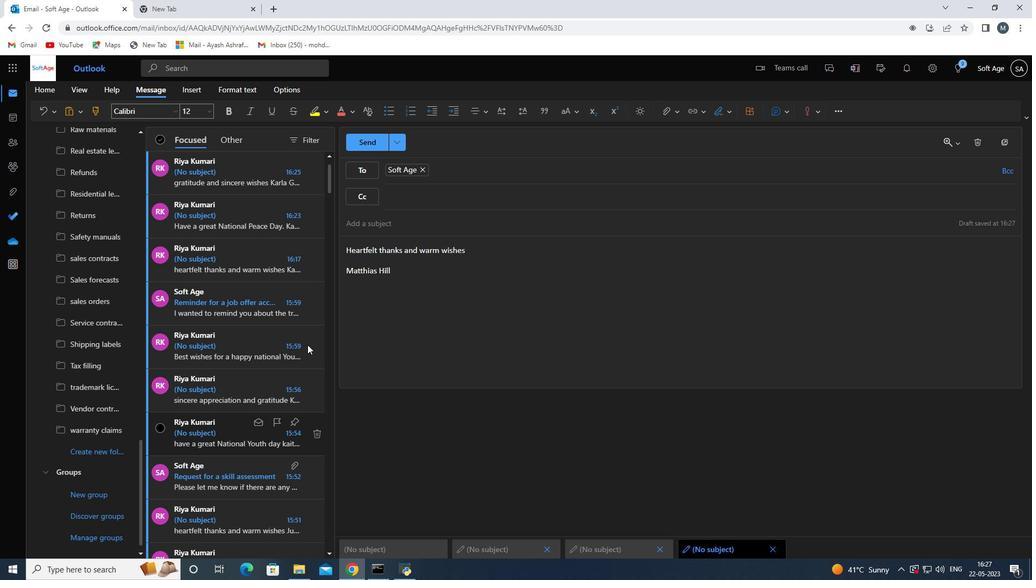 
Action: Mouse moved to (358, 323)
Screenshot: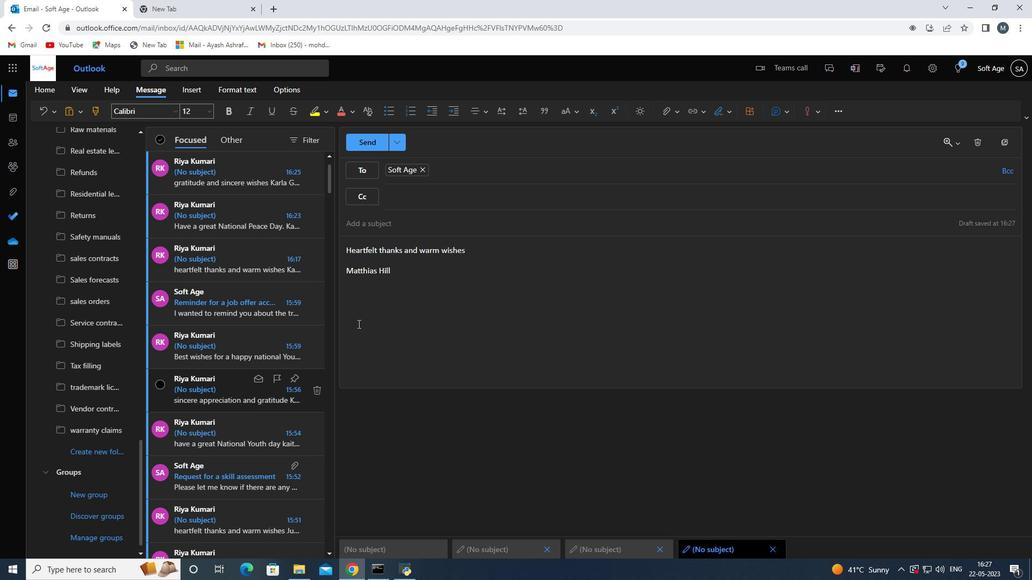 
Action: Mouse scrolled (358, 324) with delta (0, 0)
Screenshot: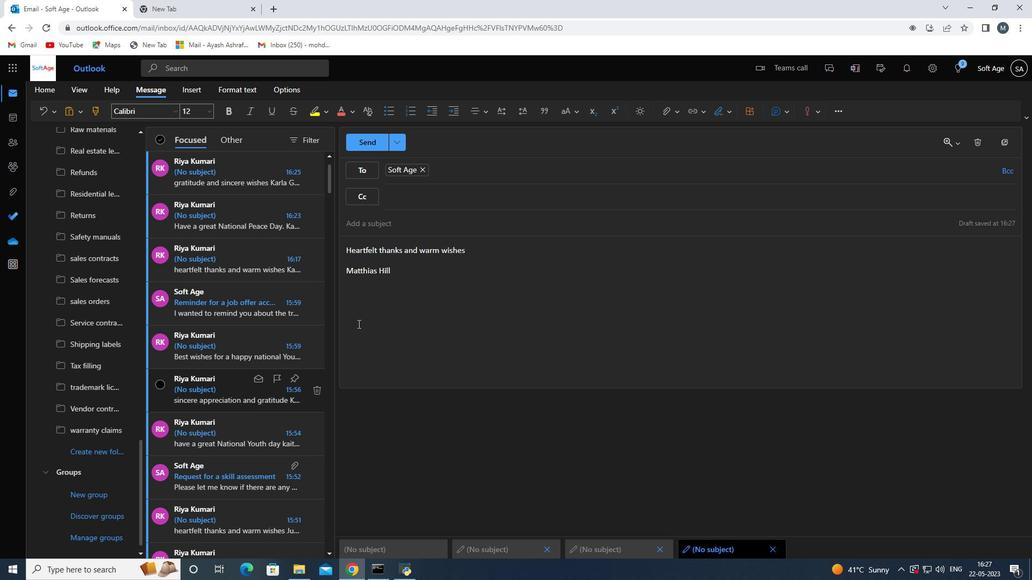 
Action: Mouse moved to (358, 322)
Screenshot: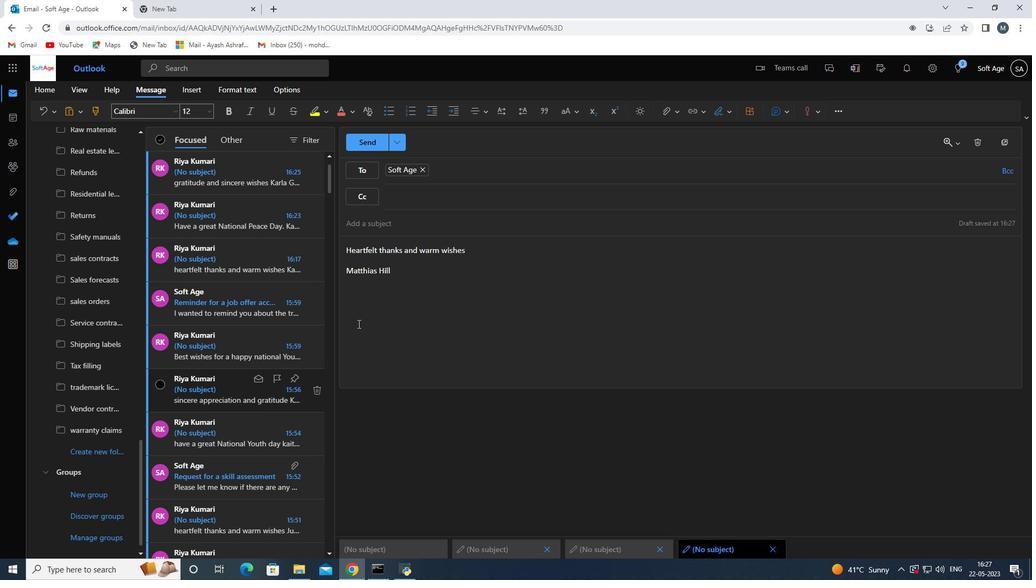 
Action: Mouse scrolled (358, 323) with delta (0, 0)
Screenshot: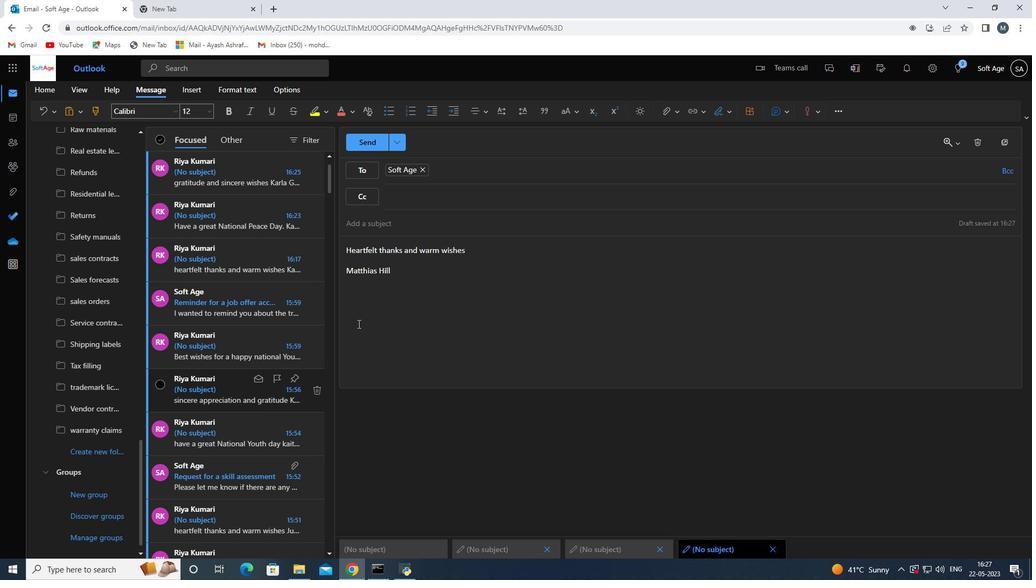 
Action: Mouse moved to (358, 322)
Screenshot: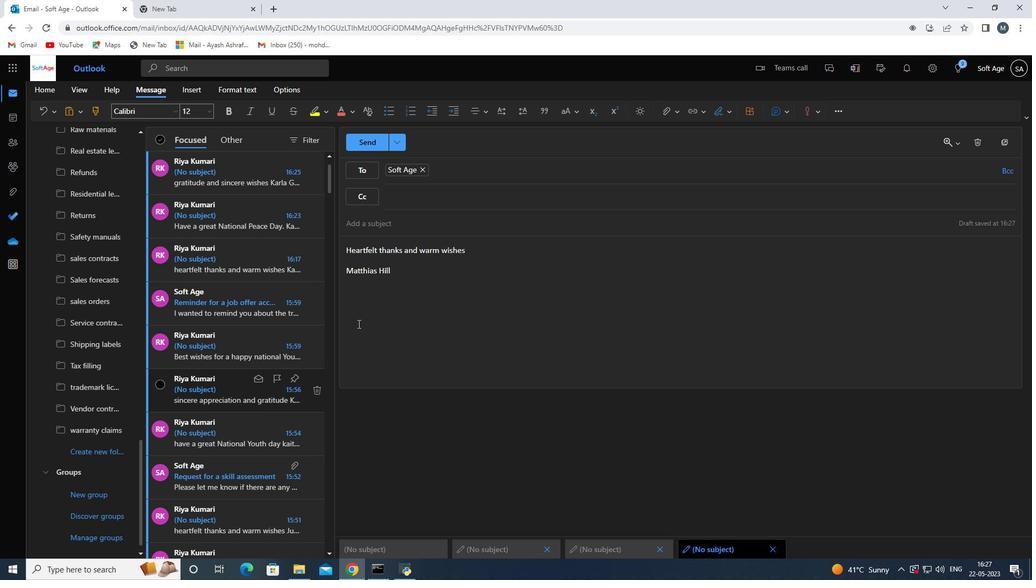 
Action: Mouse scrolled (358, 322) with delta (0, 0)
Screenshot: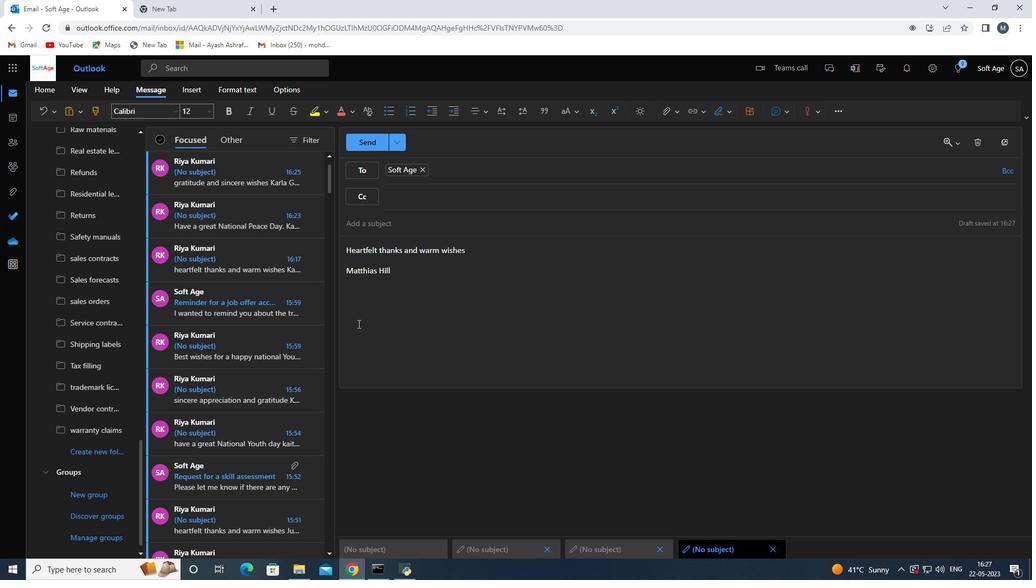 
Action: Mouse moved to (357, 313)
Screenshot: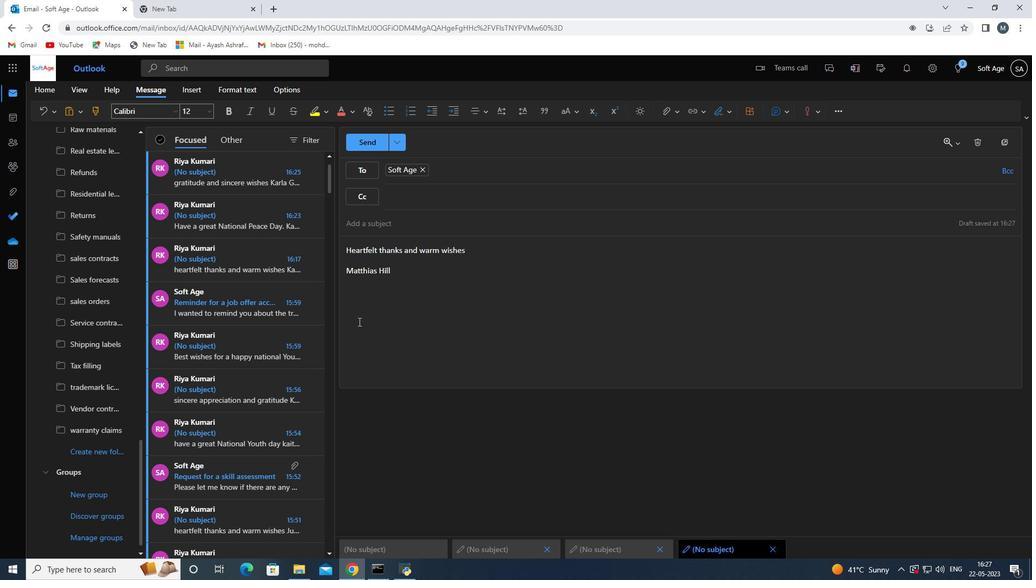 
